 Task: Open Card Non-Disclosure Agreements Review in Board Influencer Identification to Workspace Account Management and add a team member Softage.2@softage.net, a label Green, a checklist Lean Six Sigma, an attachment from Trello, a color Green and finally, add a card description 'Plan and execute company team-building seminar' and a comment 'Given the potential impact of this task on our company long-term goals, let us ensure that we approach it with a sense of strategic foresight.'. Add a start date 'Jan 02, 1900' with a due date 'Jan 09, 1900'
Action: Mouse moved to (294, 191)
Screenshot: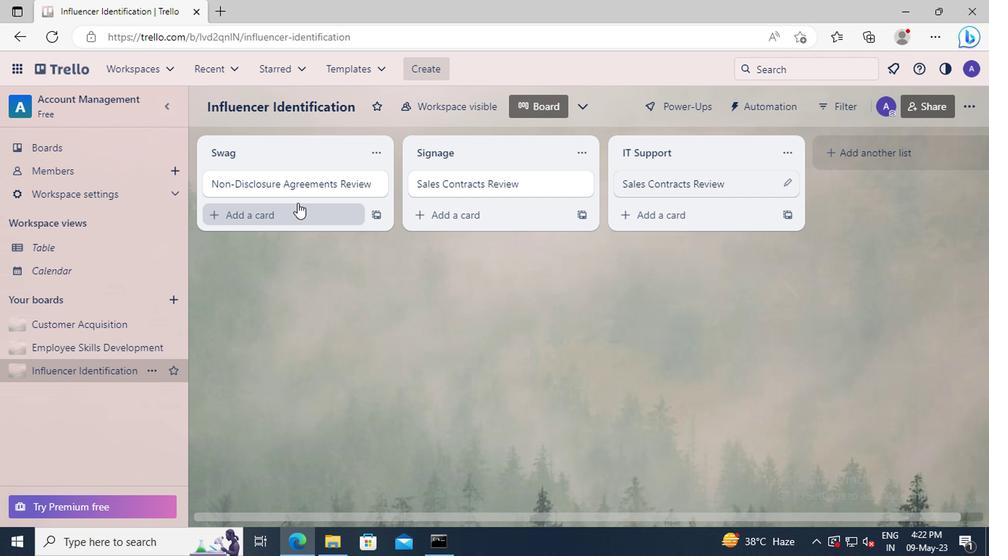 
Action: Mouse pressed left at (294, 191)
Screenshot: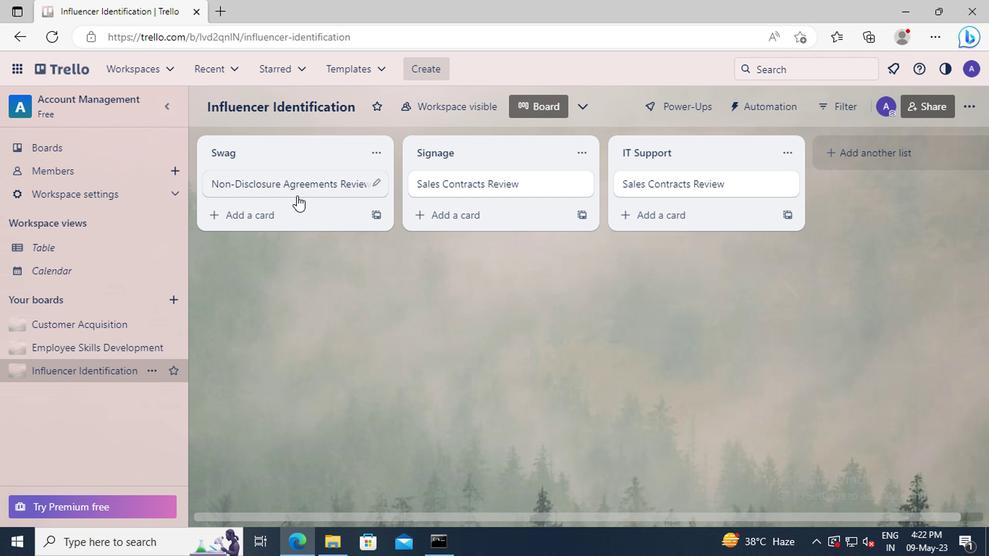 
Action: Mouse moved to (687, 186)
Screenshot: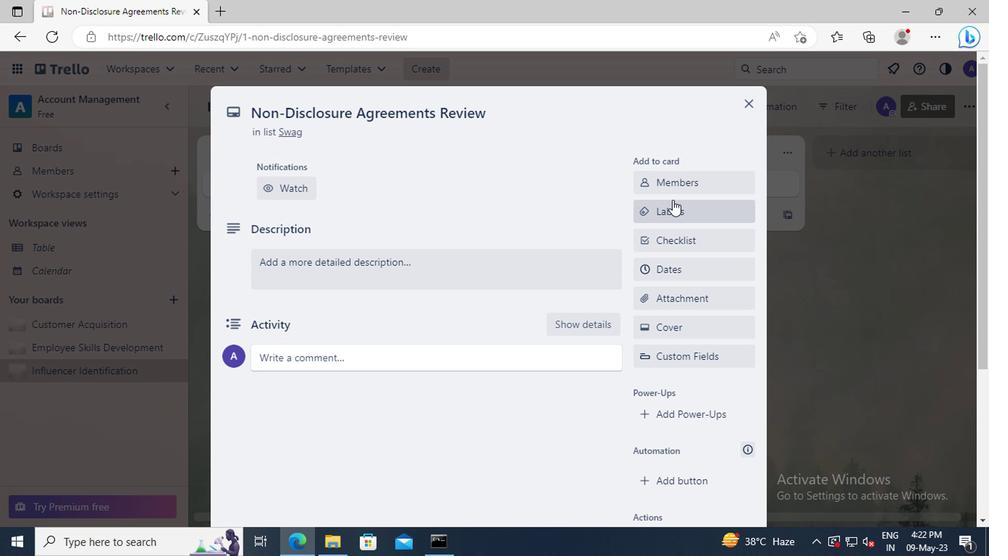 
Action: Mouse pressed left at (687, 186)
Screenshot: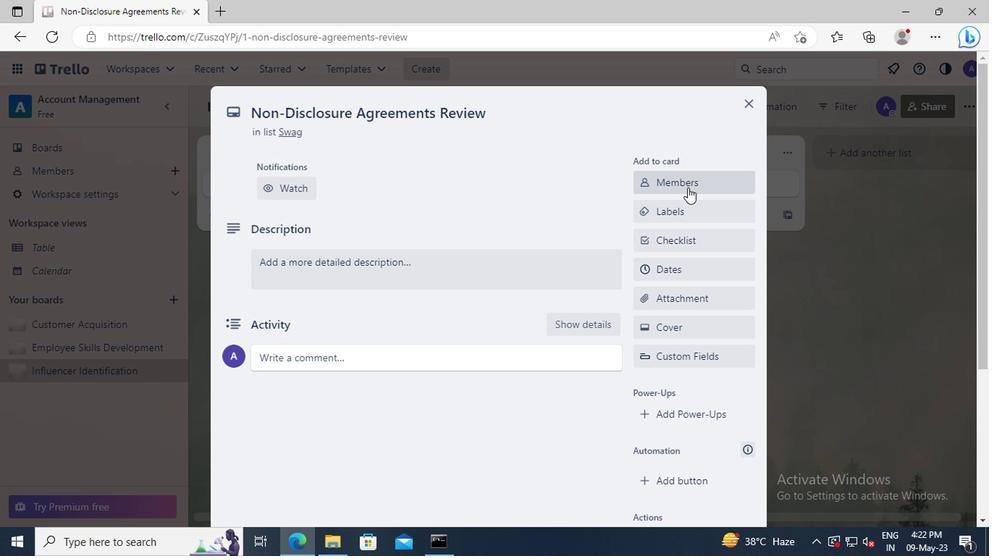 
Action: Mouse moved to (671, 250)
Screenshot: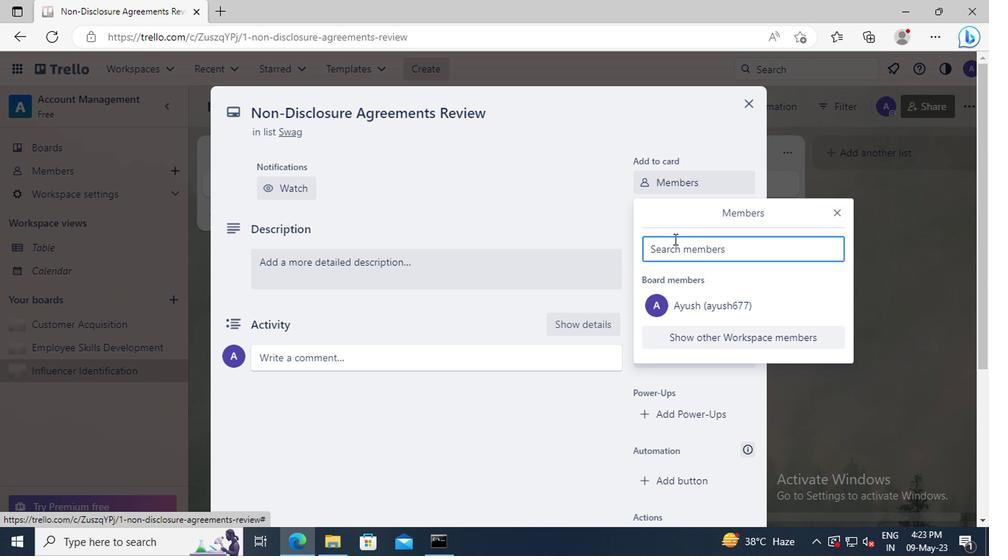 
Action: Mouse pressed left at (671, 250)
Screenshot: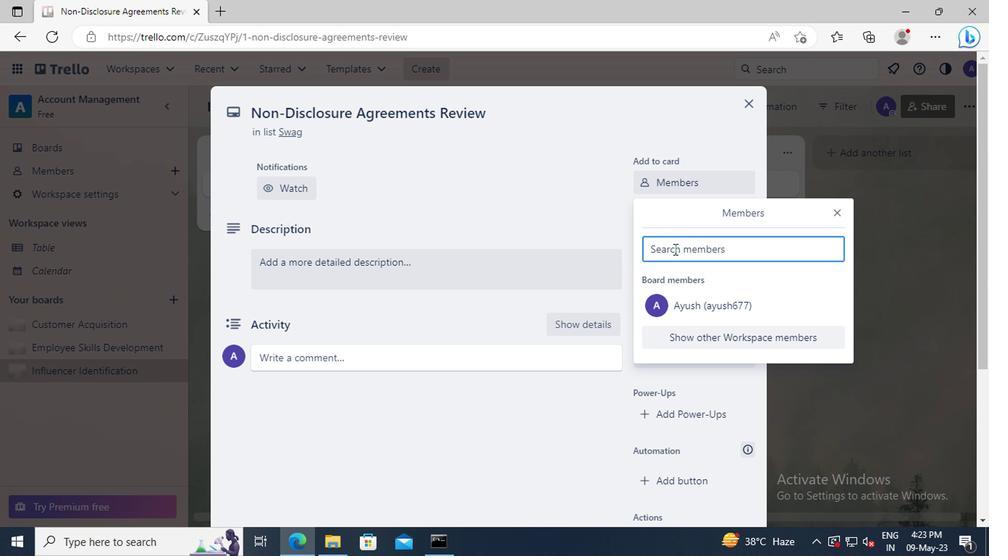 
Action: Key pressed <Key.shift_r>Softage.2
Screenshot: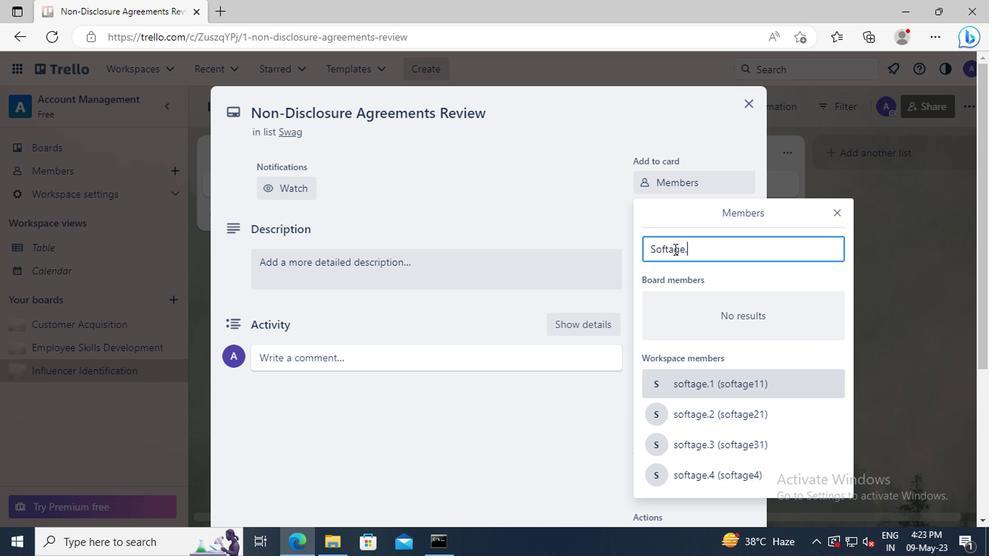 
Action: Mouse moved to (694, 385)
Screenshot: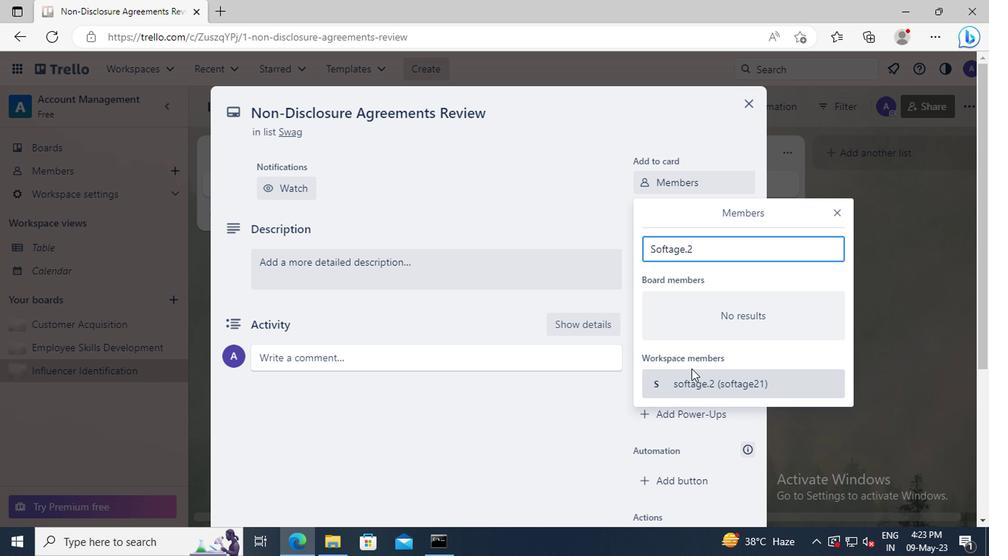 
Action: Mouse pressed left at (694, 385)
Screenshot: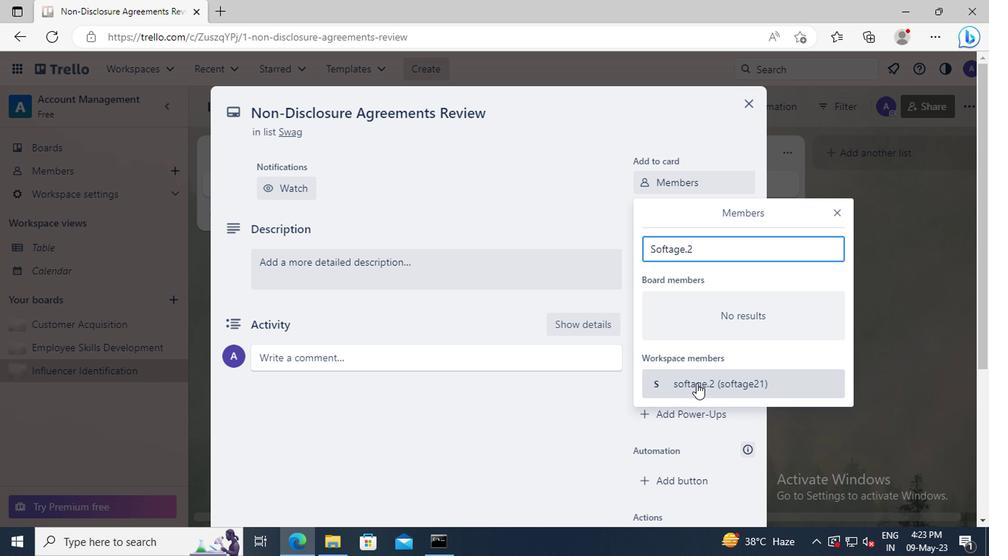 
Action: Mouse moved to (835, 214)
Screenshot: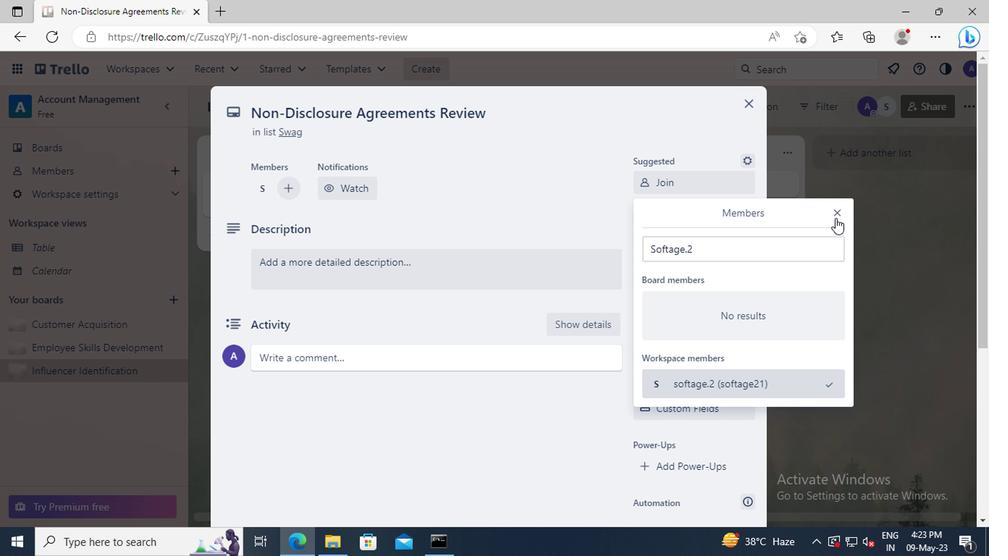 
Action: Mouse pressed left at (835, 214)
Screenshot: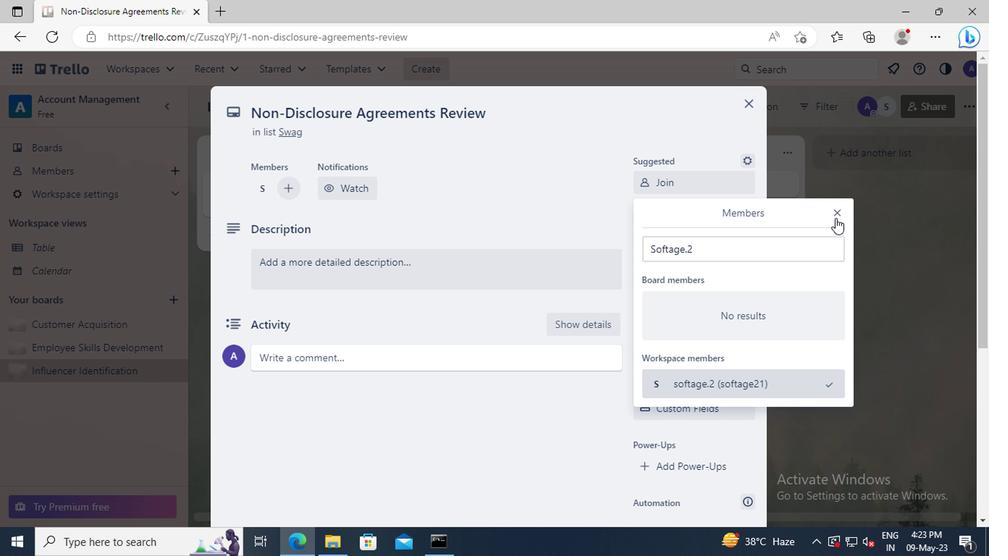 
Action: Mouse moved to (705, 262)
Screenshot: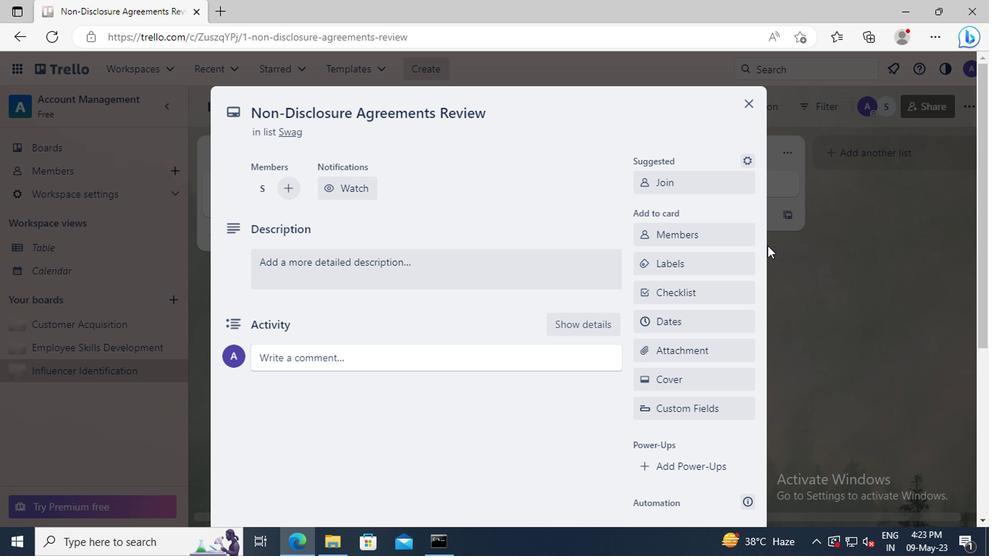 
Action: Mouse pressed left at (705, 262)
Screenshot: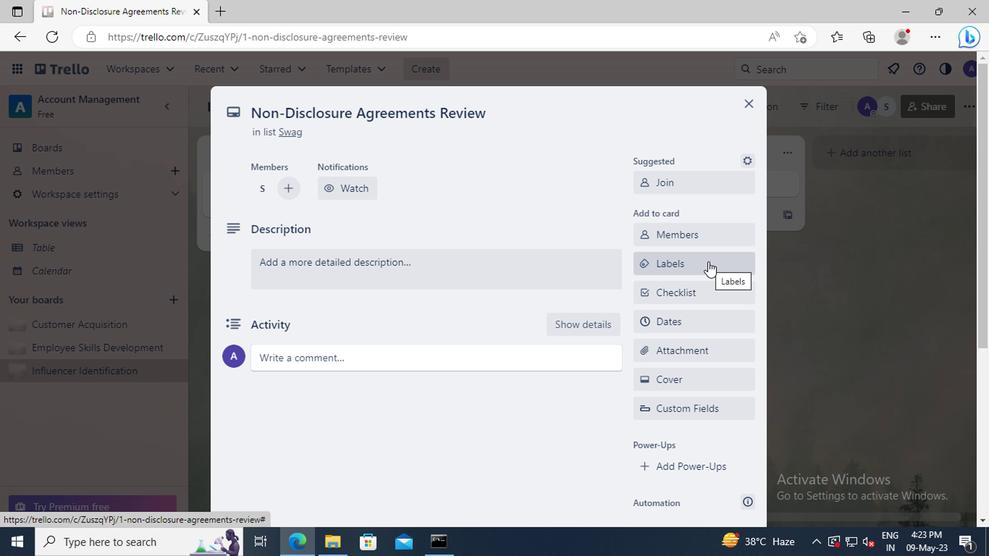 
Action: Mouse moved to (728, 359)
Screenshot: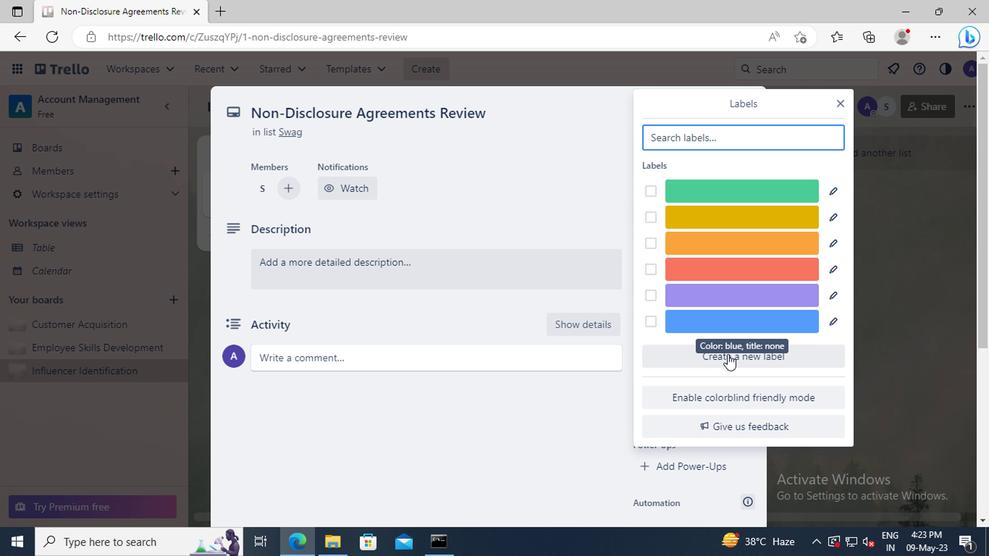 
Action: Mouse pressed left at (728, 359)
Screenshot: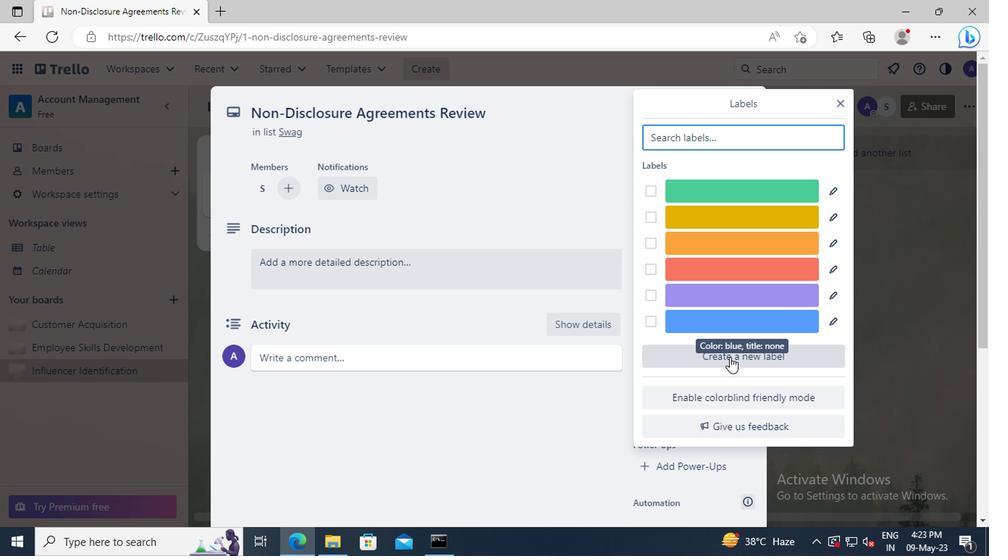 
Action: Mouse moved to (660, 319)
Screenshot: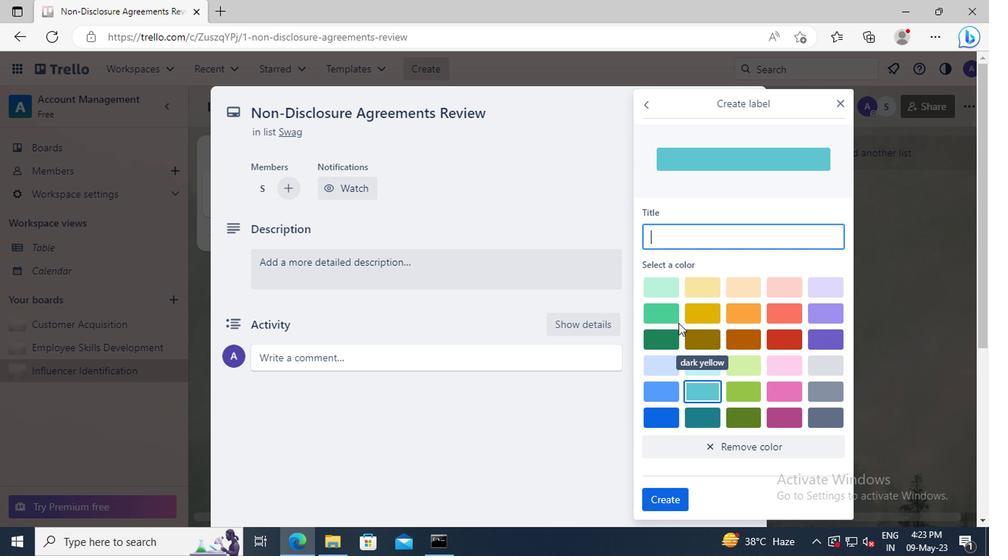 
Action: Mouse pressed left at (660, 319)
Screenshot: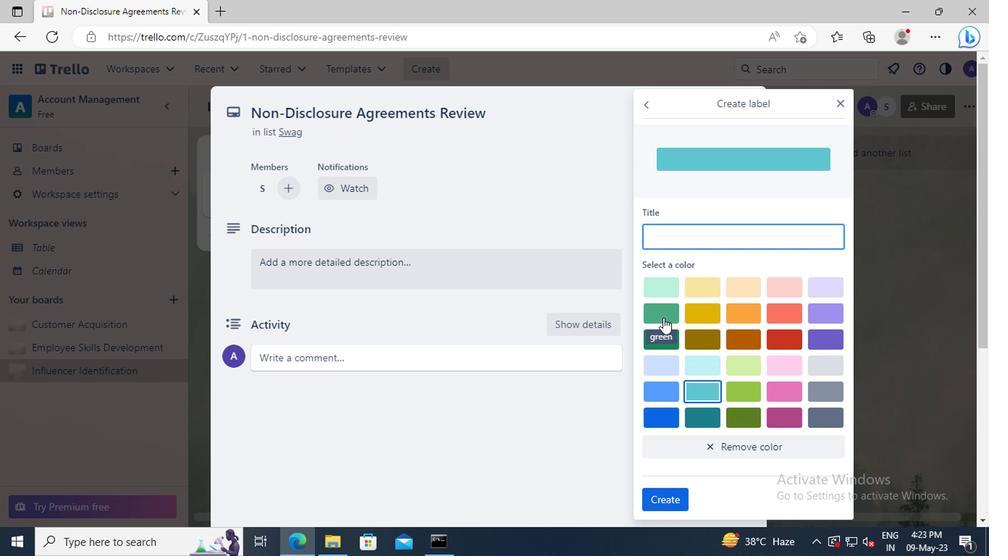 
Action: Mouse moved to (673, 499)
Screenshot: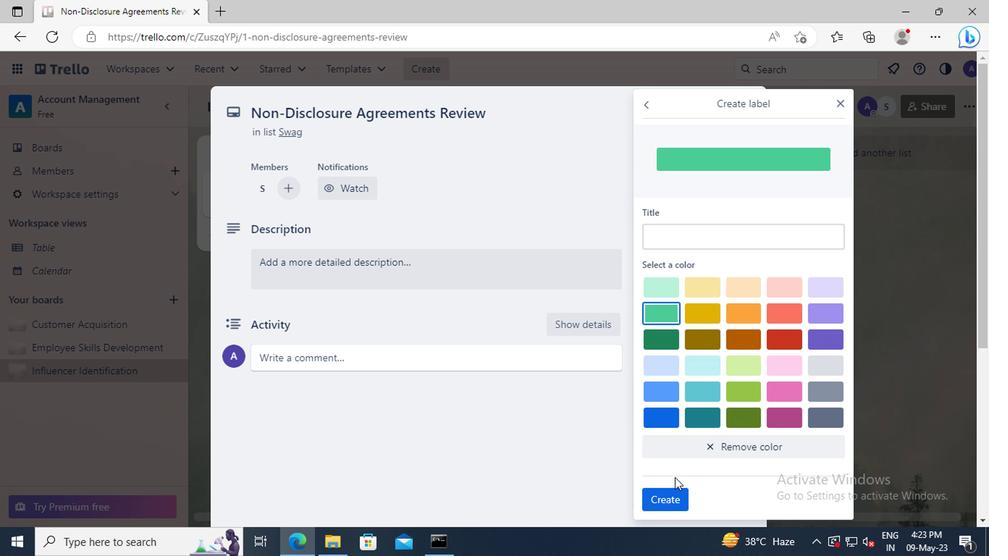
Action: Mouse pressed left at (673, 499)
Screenshot: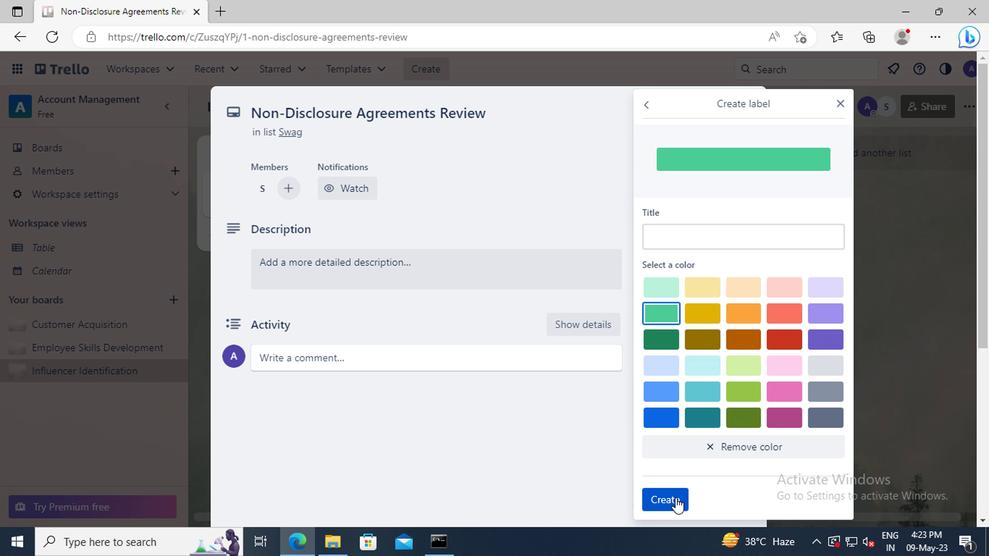 
Action: Mouse moved to (837, 107)
Screenshot: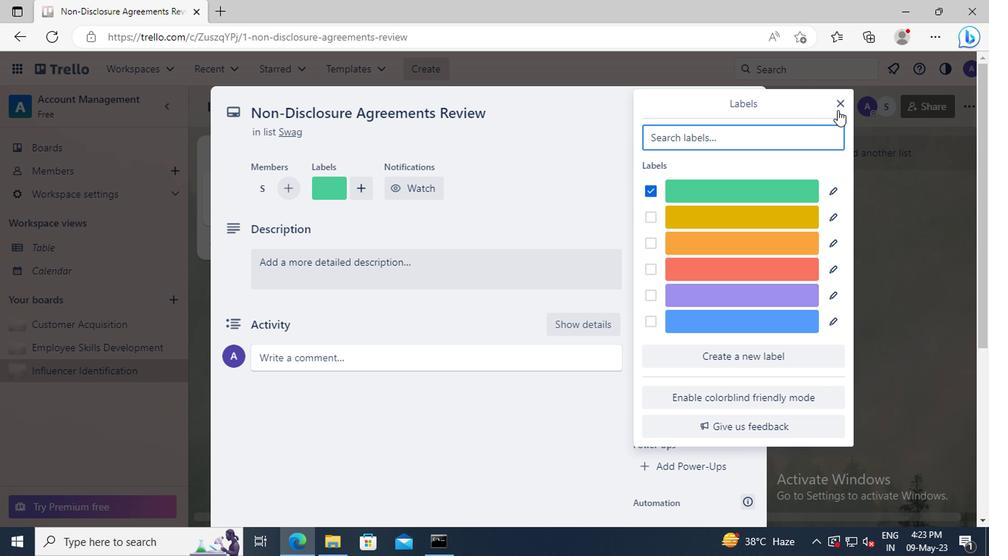 
Action: Mouse pressed left at (837, 107)
Screenshot: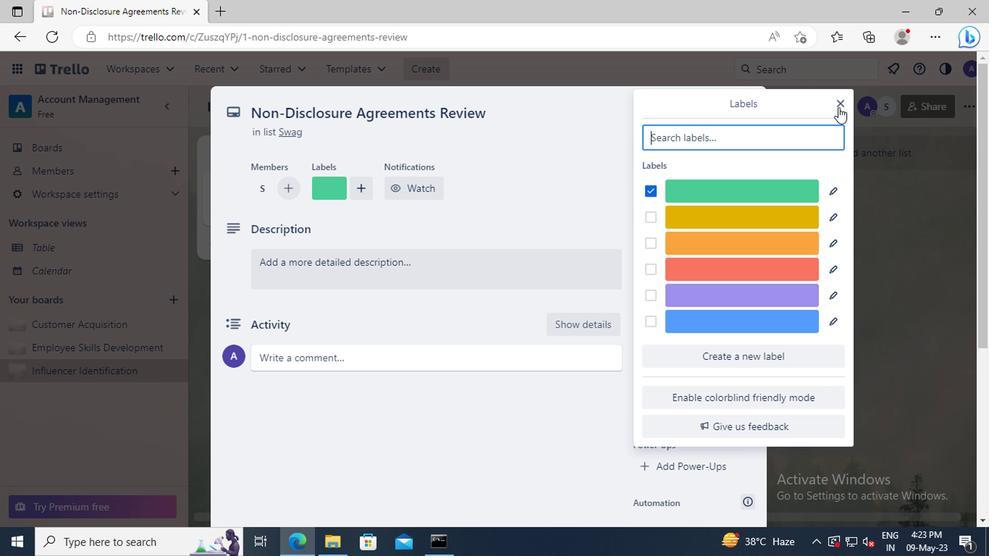 
Action: Mouse moved to (710, 296)
Screenshot: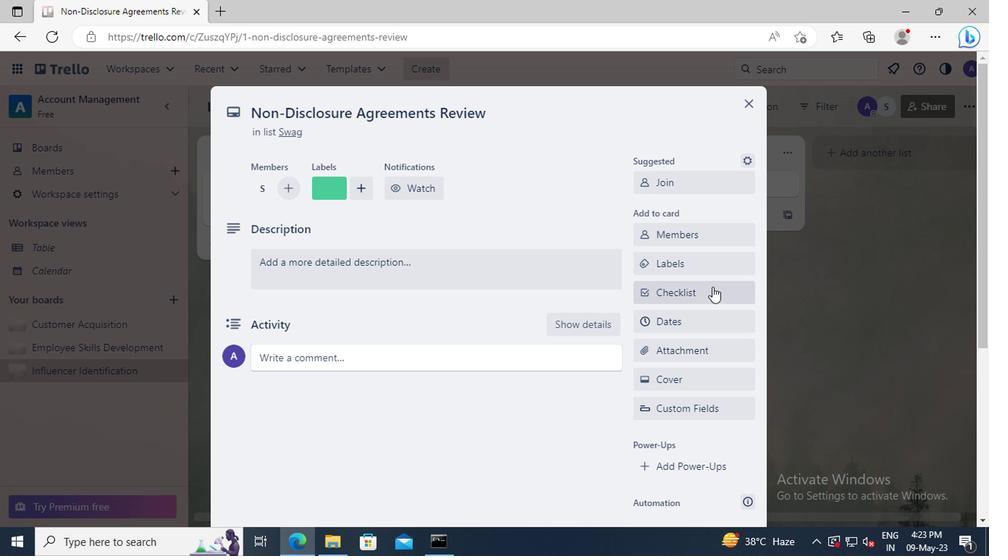 
Action: Mouse pressed left at (710, 296)
Screenshot: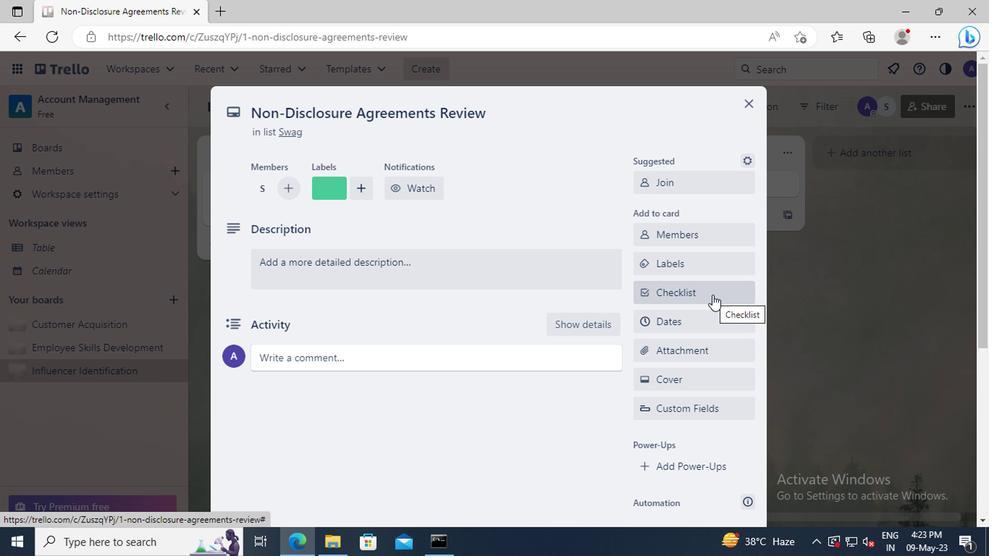 
Action: Key pressed <Key.shift>LEAN<Key.space><Key.shift>SIX<Key.space><Key.shift>SIGMA
Screenshot: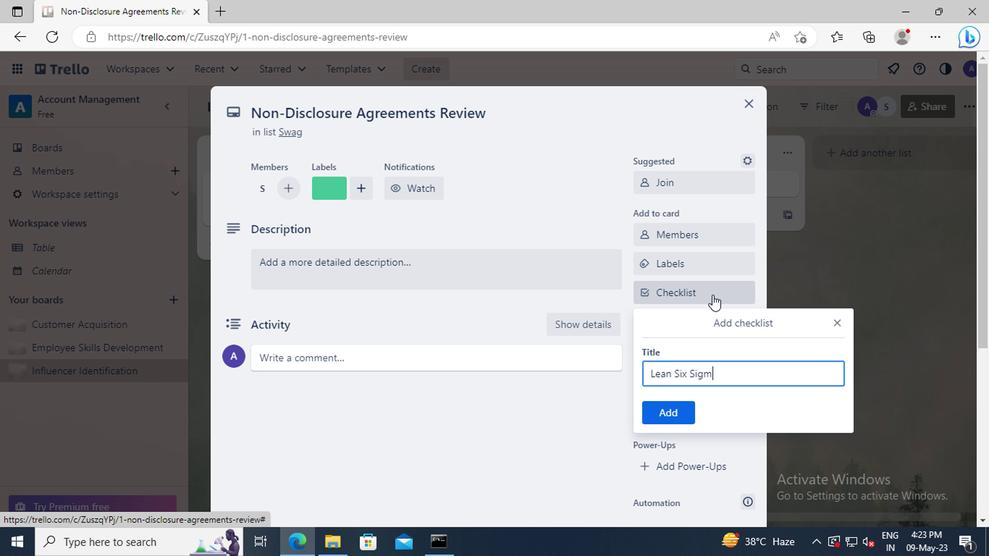 
Action: Mouse moved to (684, 412)
Screenshot: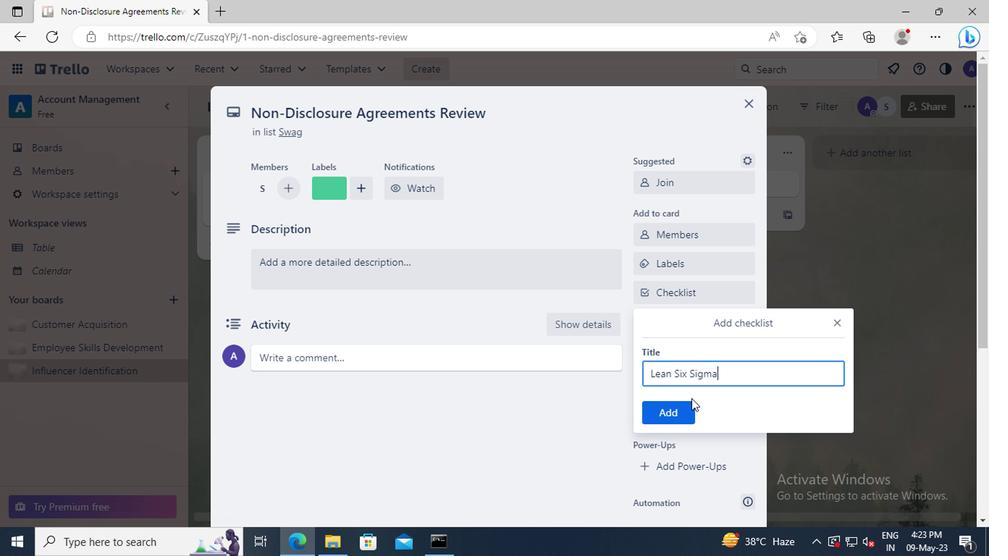 
Action: Mouse pressed left at (684, 412)
Screenshot: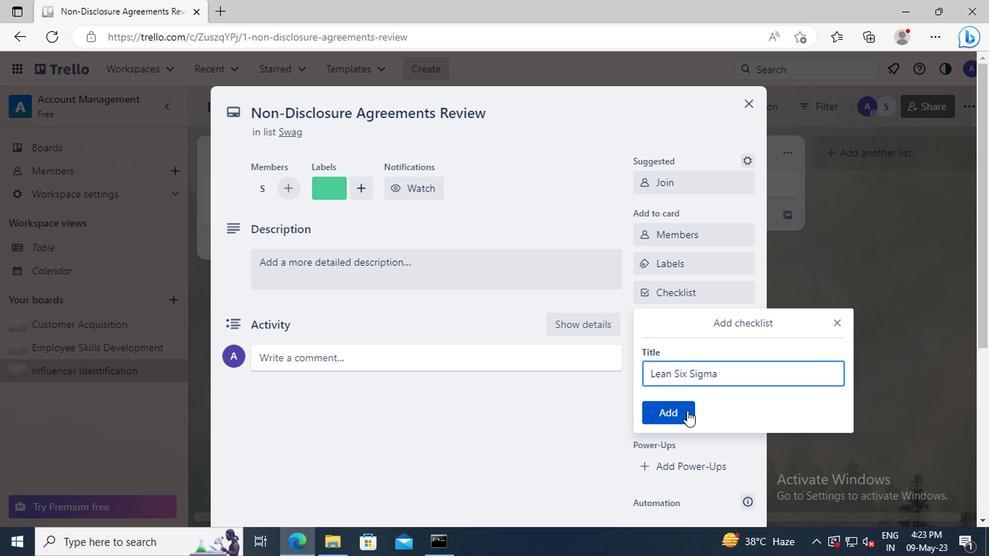 
Action: Mouse moved to (684, 353)
Screenshot: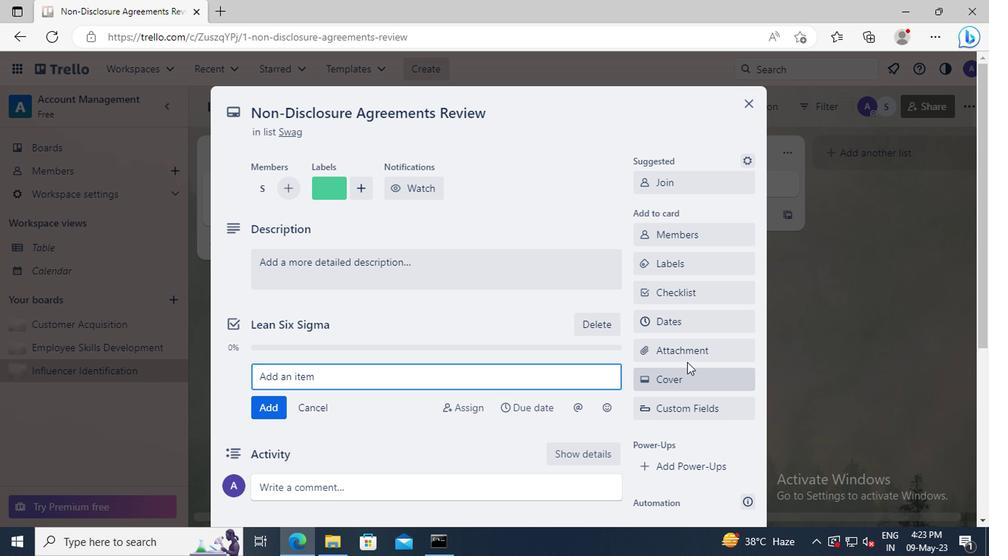 
Action: Mouse pressed left at (684, 353)
Screenshot: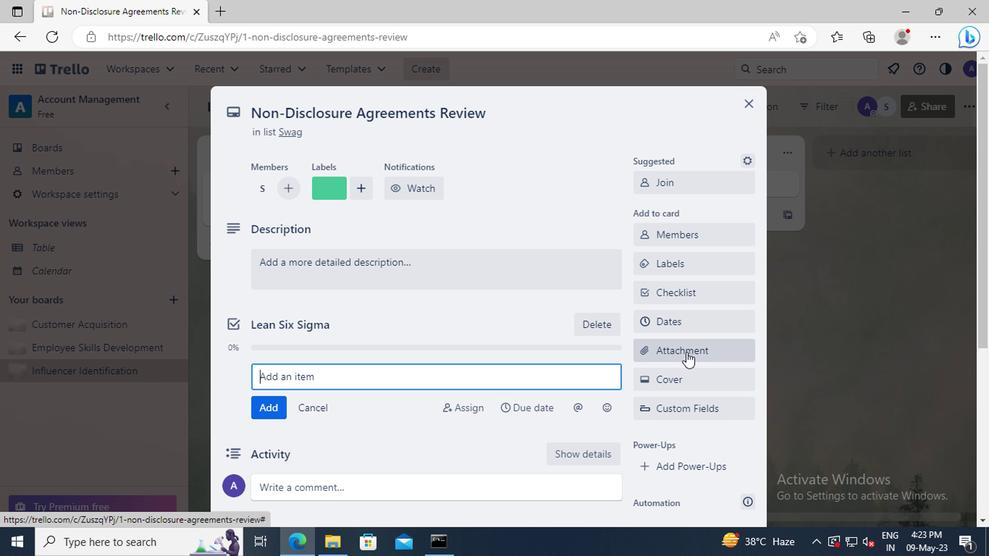 
Action: Mouse moved to (678, 154)
Screenshot: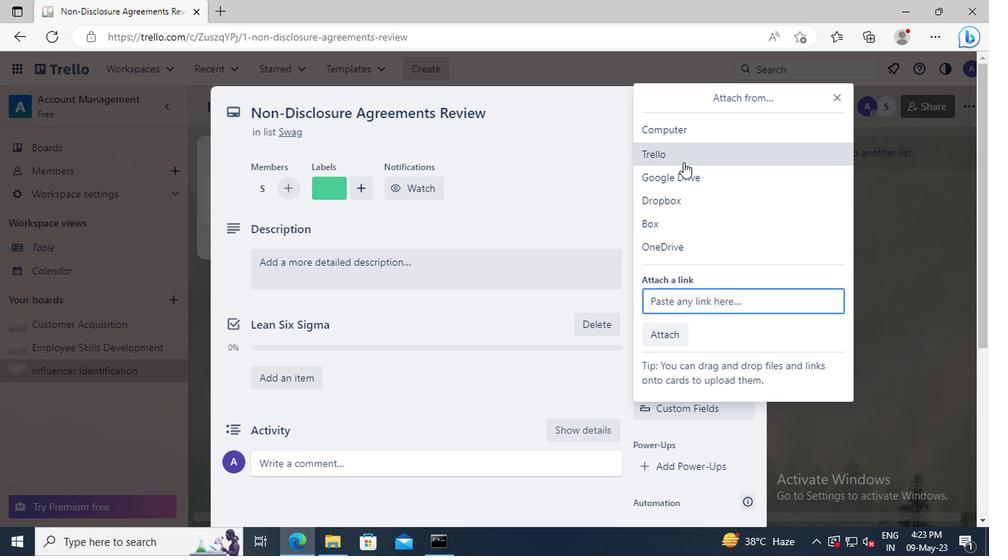 
Action: Mouse pressed left at (678, 154)
Screenshot: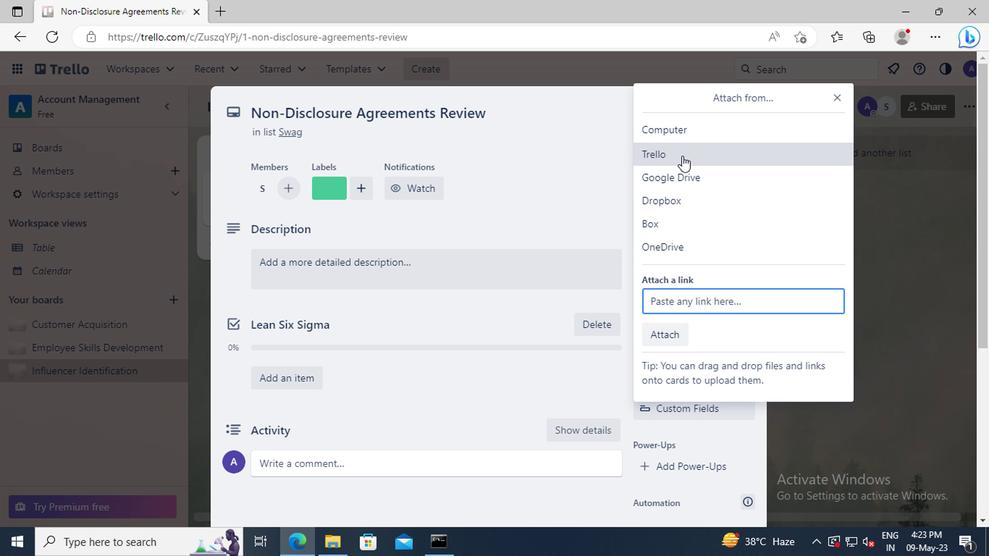 
Action: Mouse moved to (689, 197)
Screenshot: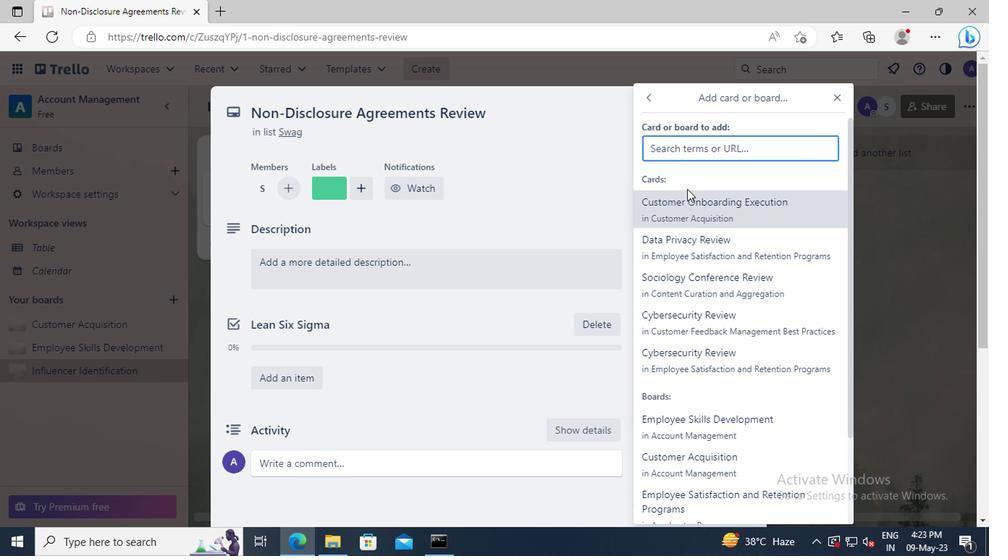 
Action: Mouse pressed left at (689, 197)
Screenshot: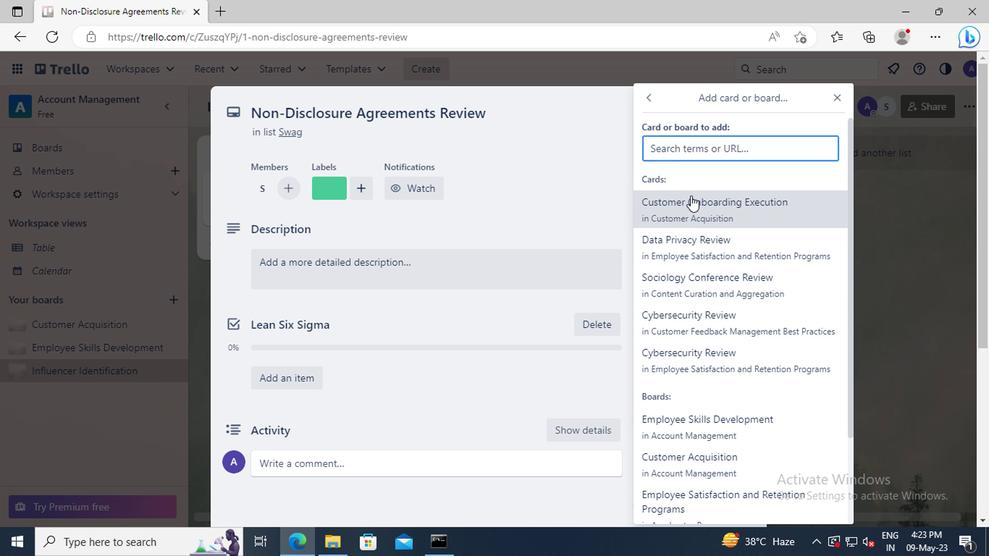 
Action: Mouse moved to (692, 374)
Screenshot: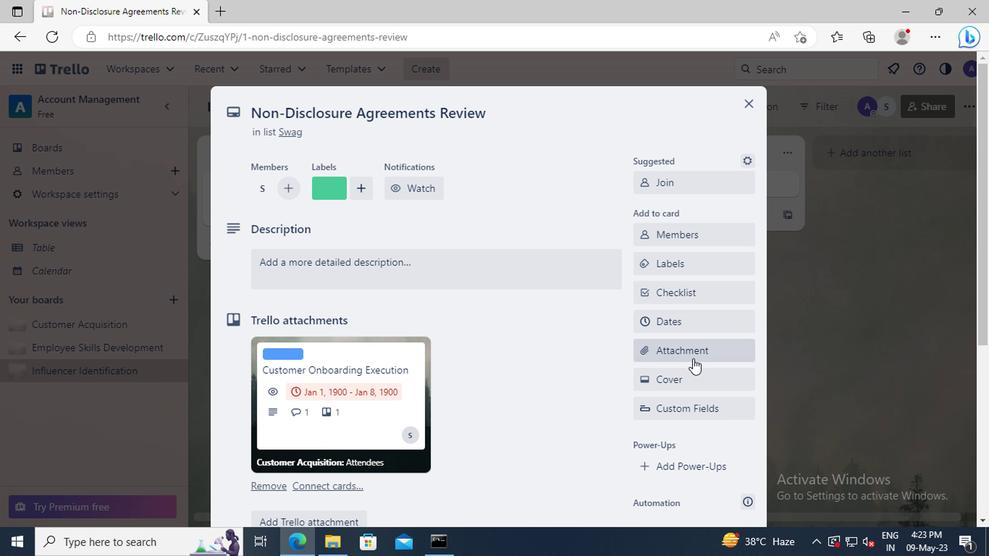
Action: Mouse pressed left at (692, 374)
Screenshot: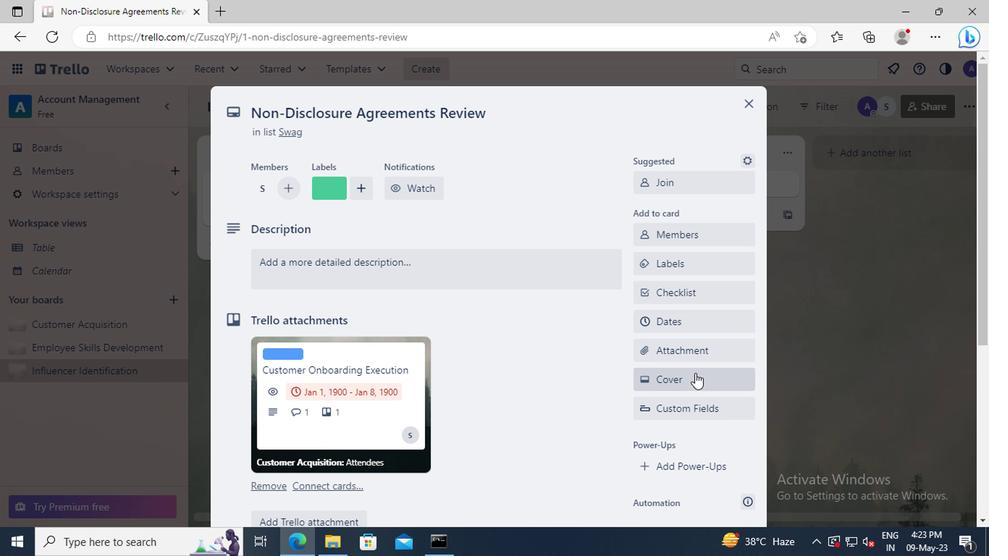 
Action: Mouse moved to (661, 237)
Screenshot: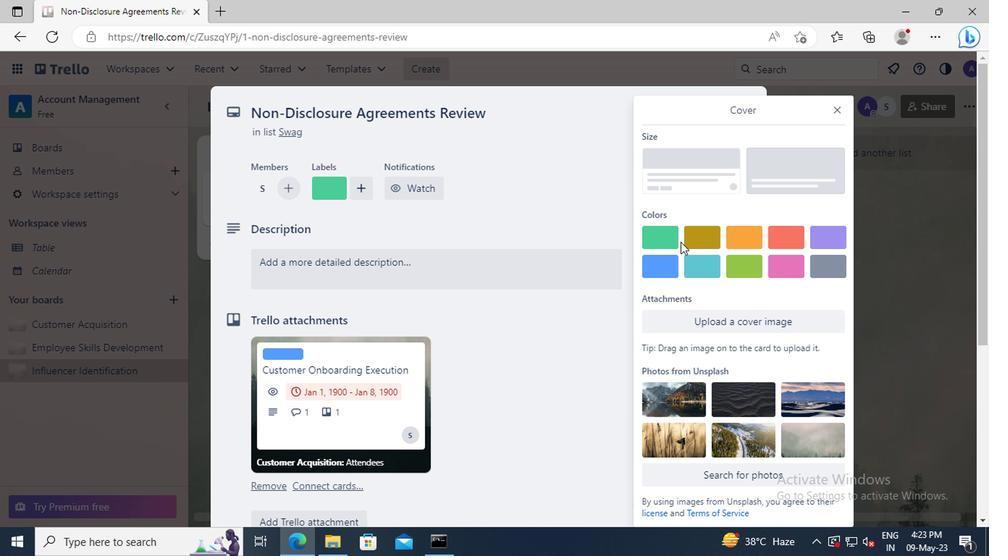 
Action: Mouse pressed left at (661, 237)
Screenshot: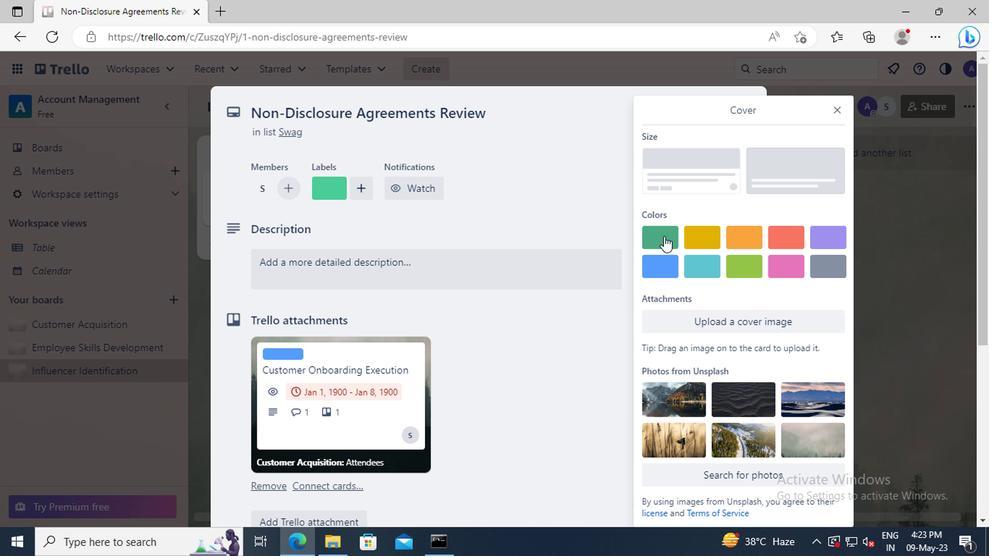 
Action: Mouse moved to (832, 103)
Screenshot: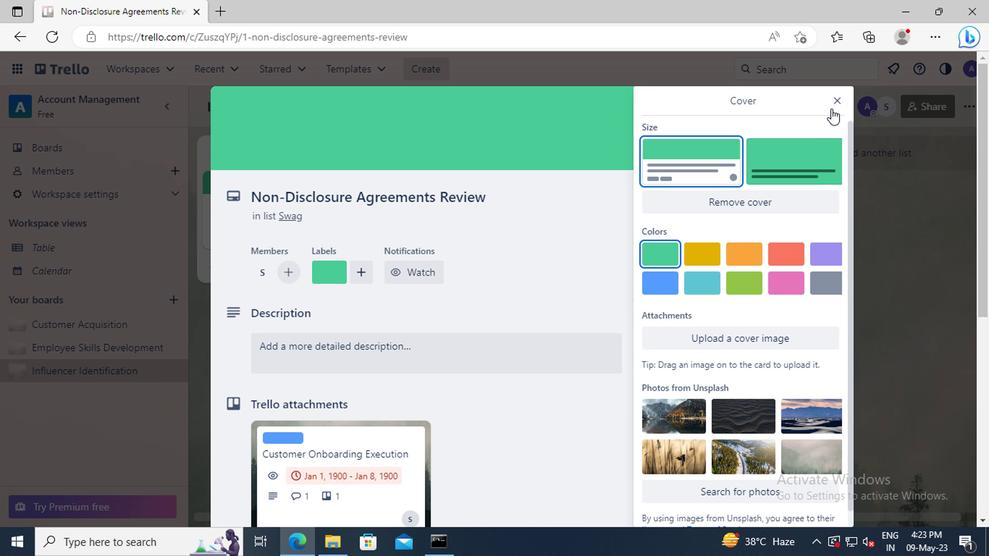 
Action: Mouse pressed left at (832, 103)
Screenshot: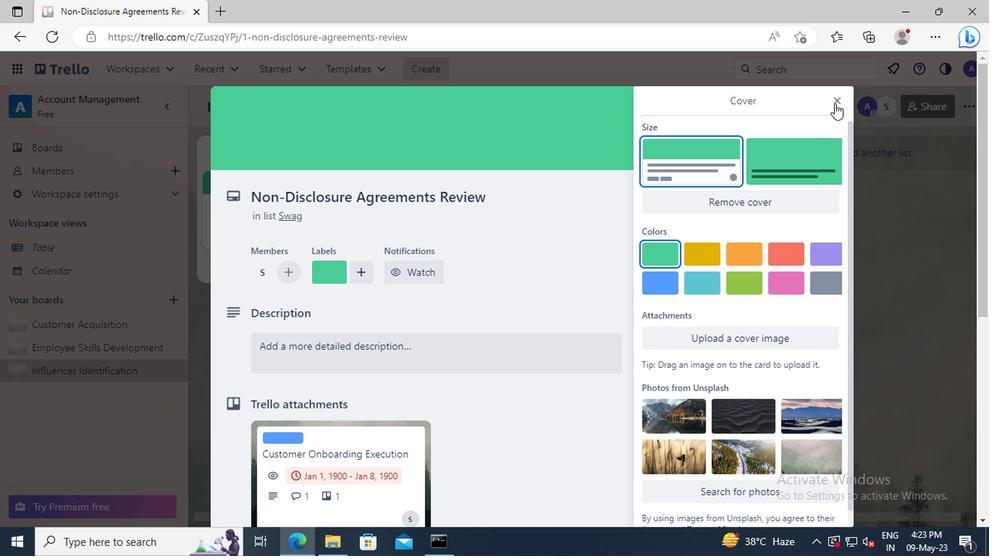 
Action: Mouse moved to (393, 369)
Screenshot: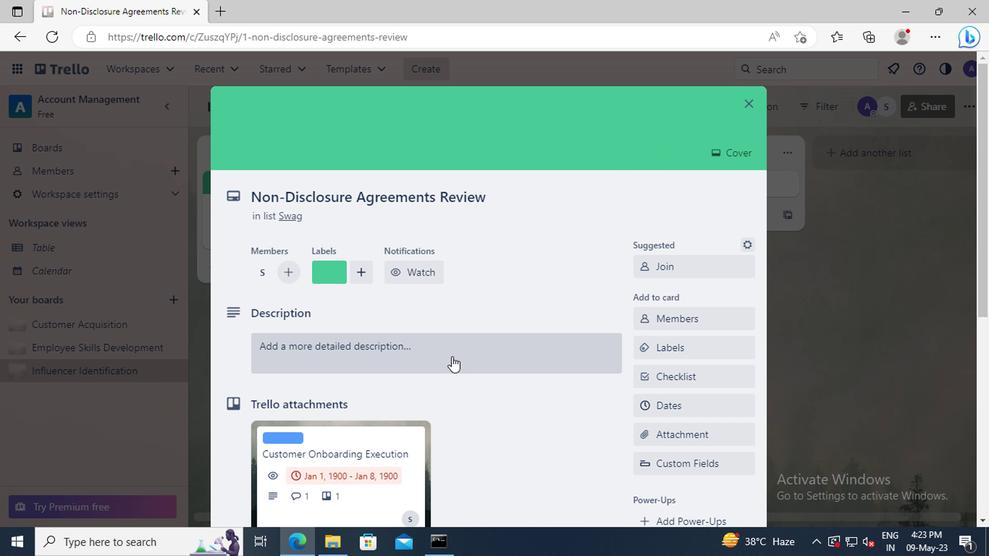 
Action: Mouse pressed left at (393, 369)
Screenshot: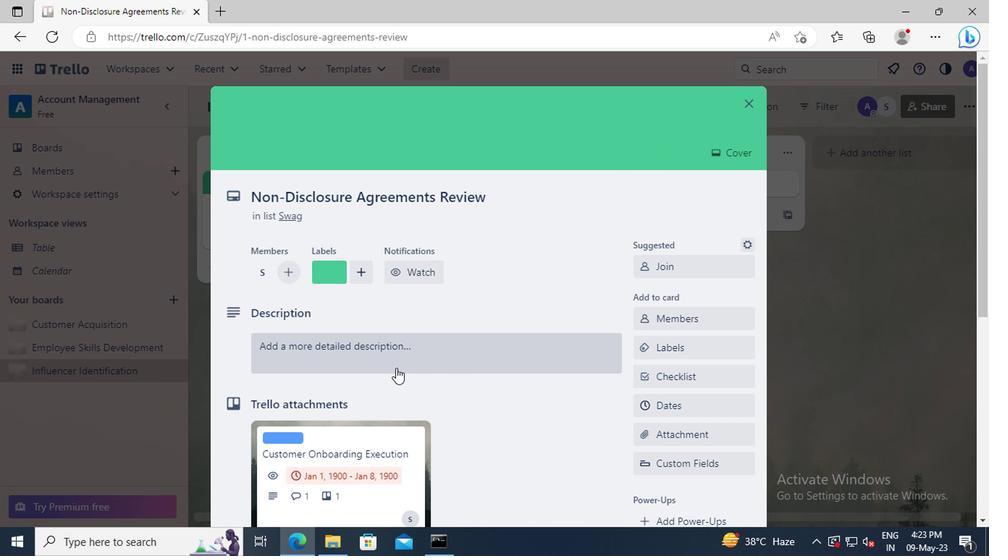 
Action: Key pressed <Key.shift>PLAN<Key.space>AND<Key.space>EXECUTE<Key.space>COMPANY<Key.space>TEAM-BUILD
Screenshot: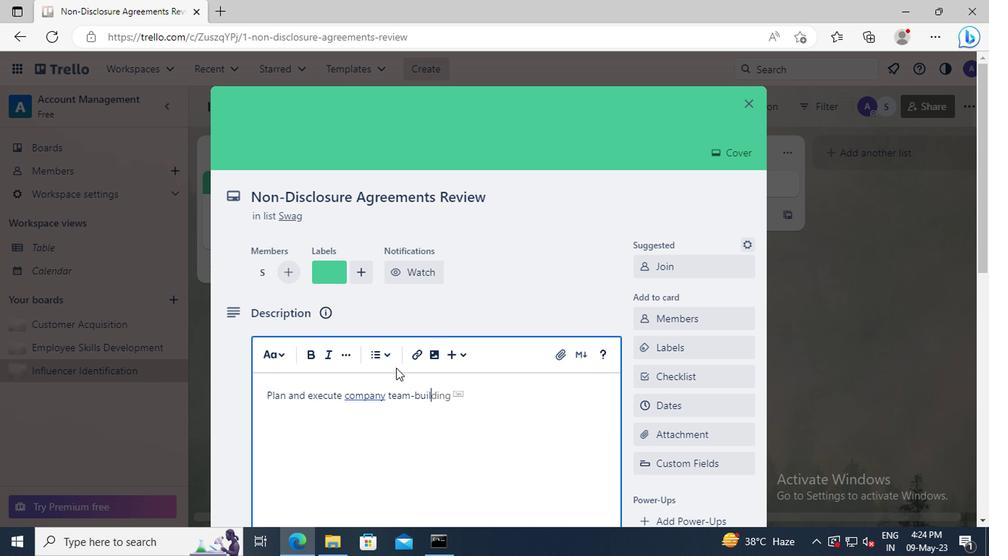 
Action: Mouse moved to (392, 369)
Screenshot: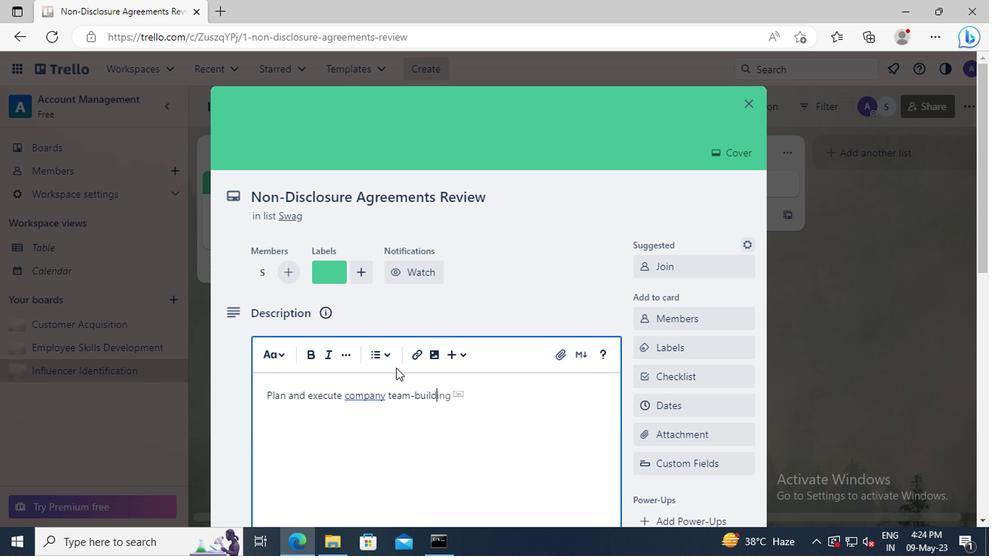 
Action: Key pressed ING<Key.space>SEMINAR
Screenshot: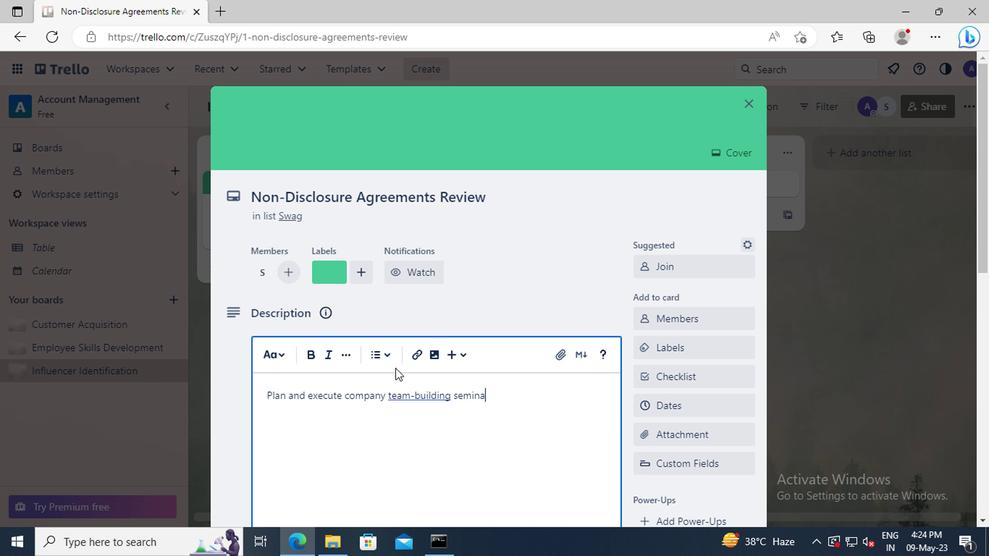 
Action: Mouse scrolled (392, 369) with delta (0, 0)
Screenshot: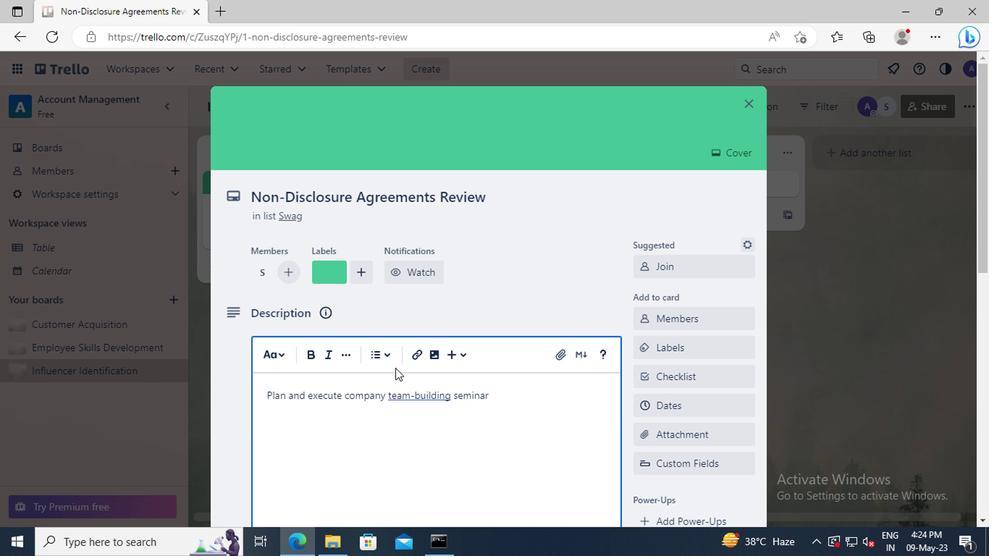 
Action: Mouse scrolled (392, 369) with delta (0, 0)
Screenshot: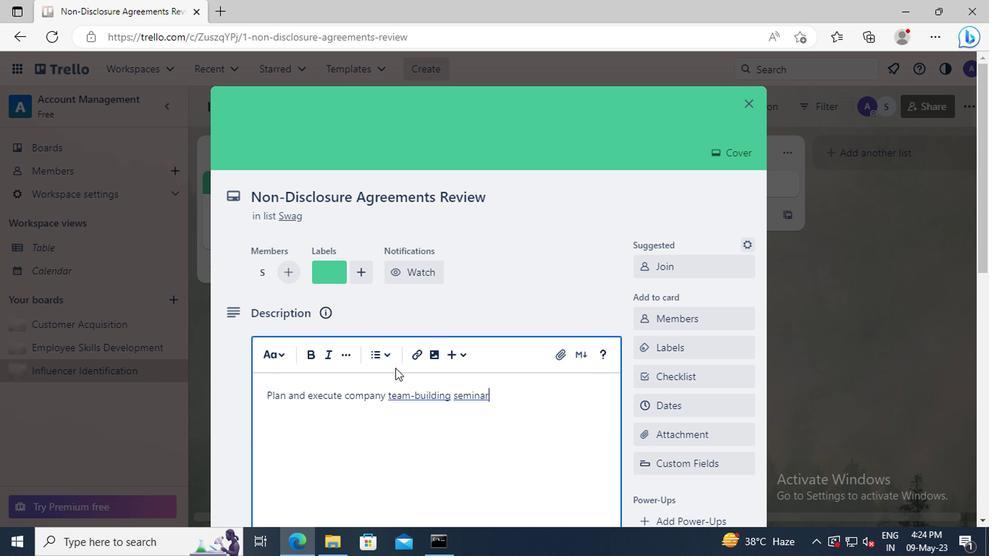 
Action: Mouse scrolled (392, 369) with delta (0, 0)
Screenshot: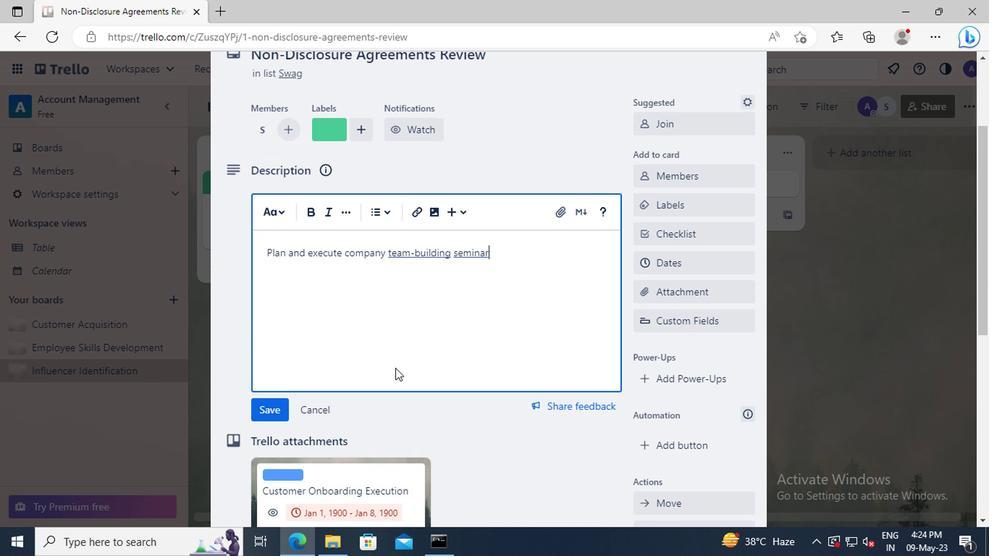 
Action: Mouse moved to (271, 339)
Screenshot: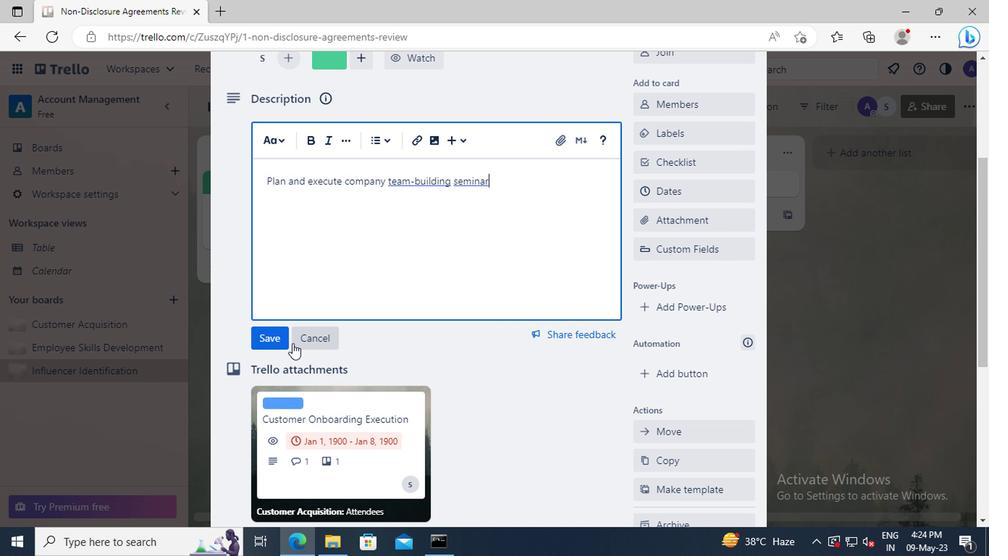 
Action: Mouse pressed left at (271, 339)
Screenshot: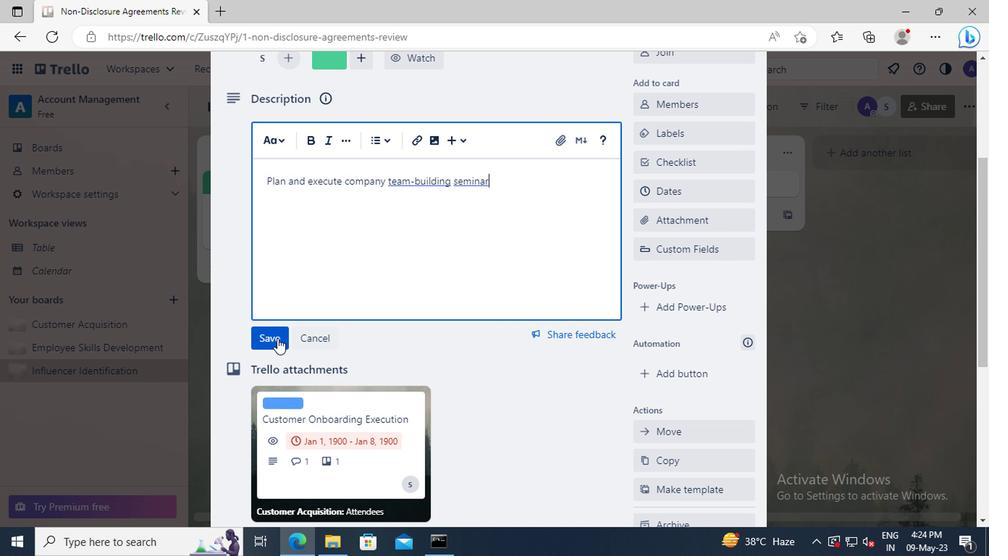 
Action: Mouse scrolled (271, 338) with delta (0, 0)
Screenshot: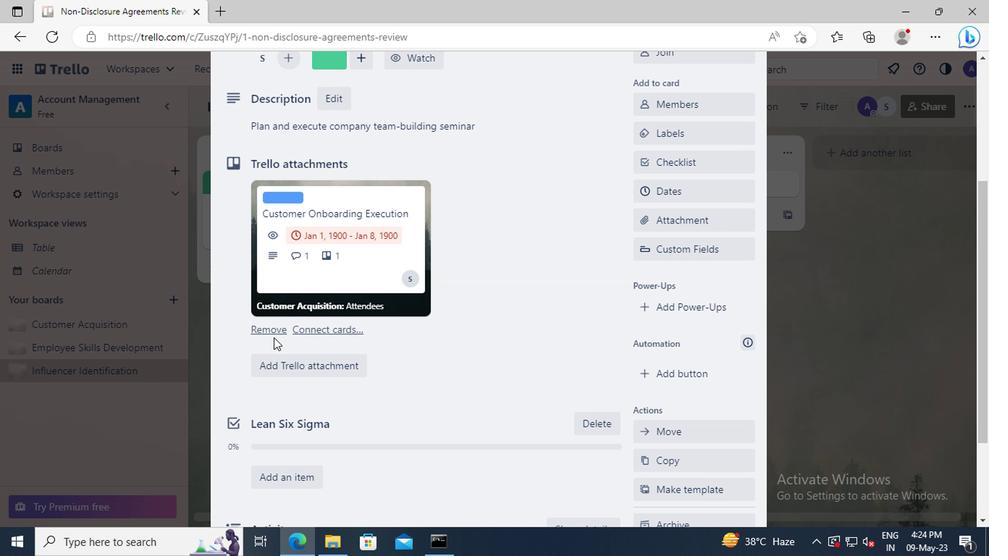 
Action: Mouse scrolled (271, 338) with delta (0, 0)
Screenshot: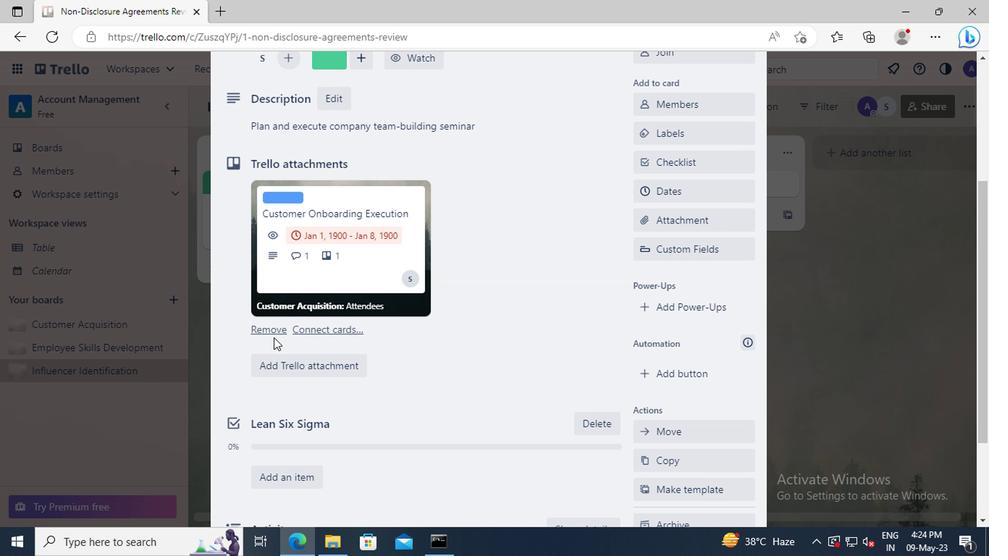 
Action: Mouse moved to (286, 438)
Screenshot: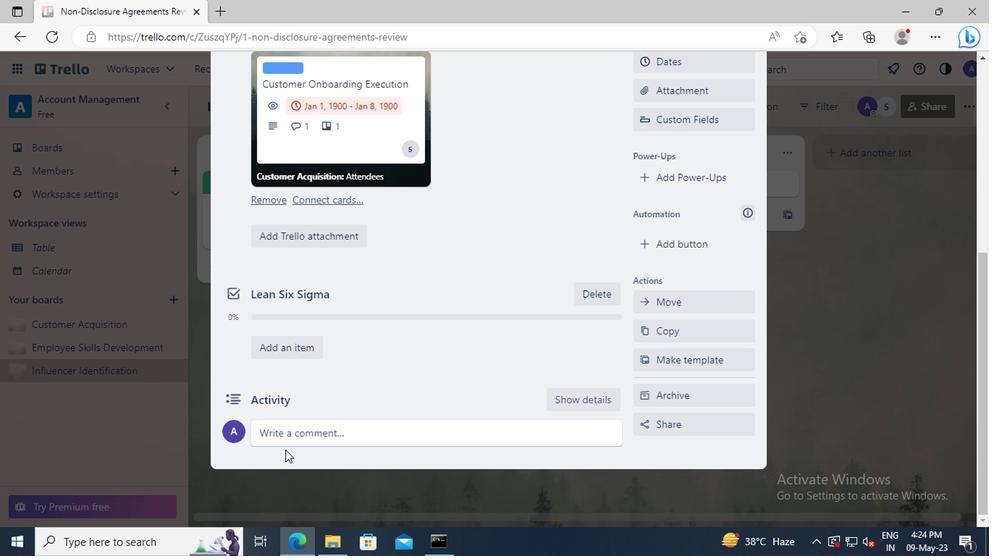 
Action: Mouse pressed left at (286, 438)
Screenshot: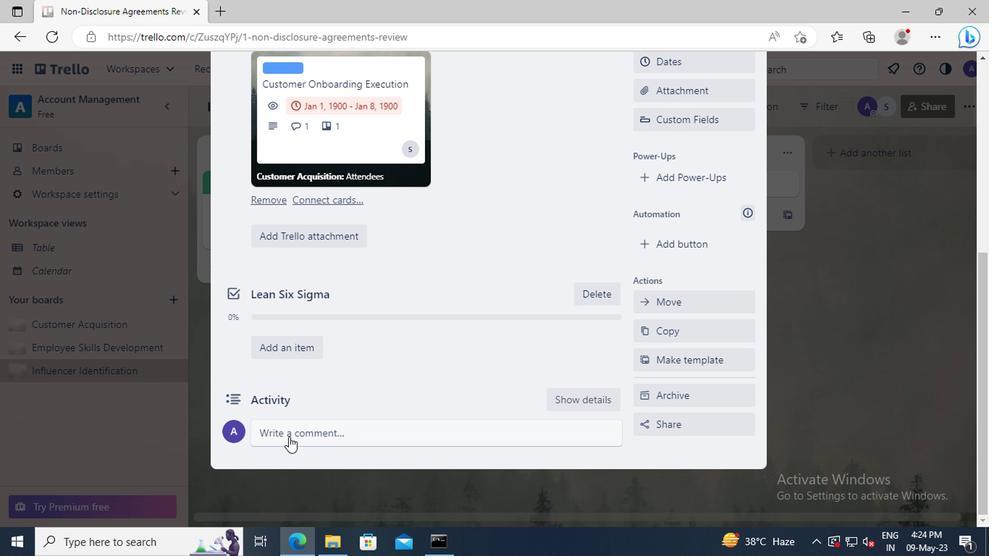 
Action: Key pressed <Key.shift>GIVEN<Key.space>THE<Key.space>POTENTIAL<Key.space>IMPACT<Key.space>OF<Key.space>THIS<Key.space>TASK<Key.space>ON<Key.space>OUR<Key.space>COMPANY<Key.space>LONG<Key.space>TERM<Key.space>GOALS,<Key.space>LET<Key.space>US<Key.space>ENSURE<Key.space>THAT<Key.space>WE<Key.space>APPROACH<Key.space>IT<Key.space>WITH<Key.space>A<Key.space>SENSE<Key.space>OF<Key.space>STRATEGIC<Key.space>FORESIGHT
Screenshot: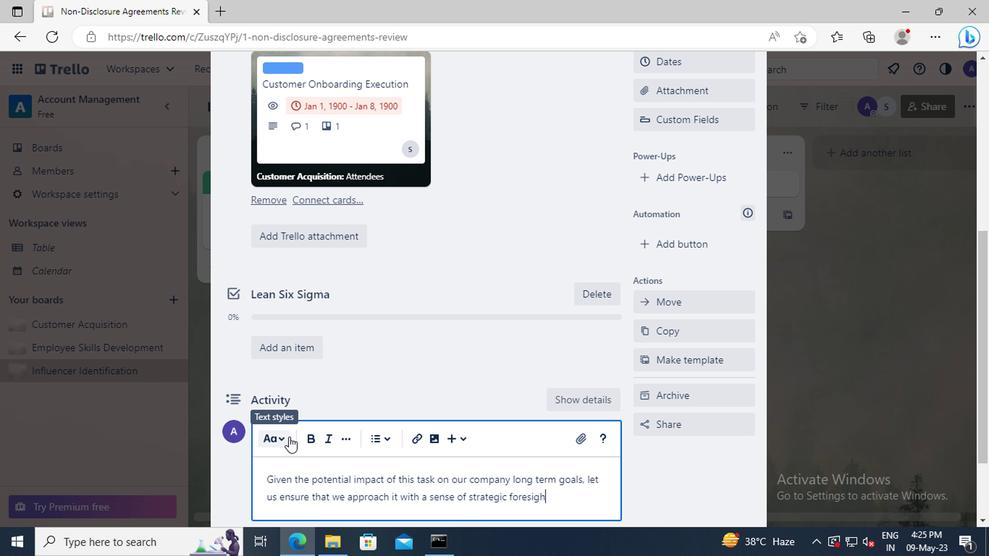 
Action: Mouse scrolled (286, 438) with delta (0, 0)
Screenshot: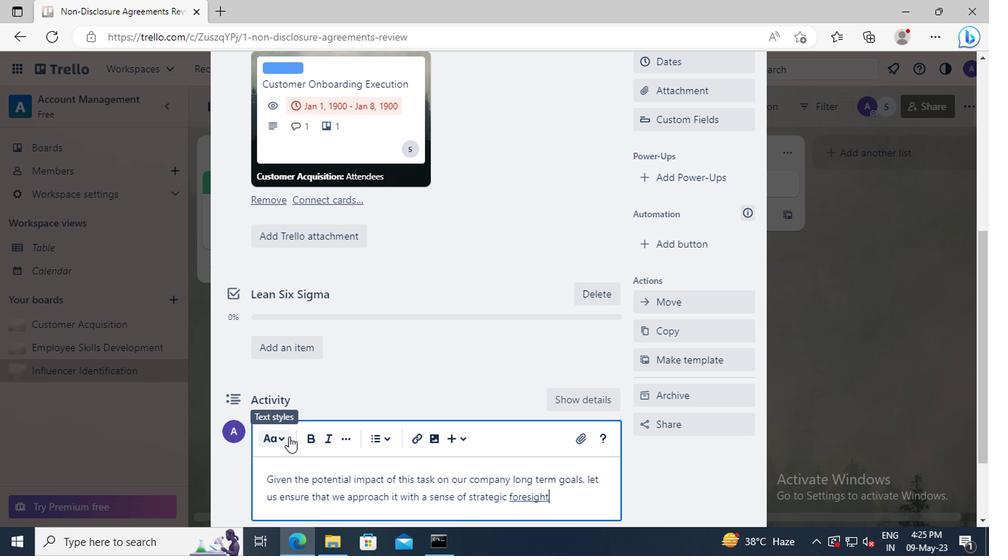 
Action: Mouse scrolled (286, 438) with delta (0, 0)
Screenshot: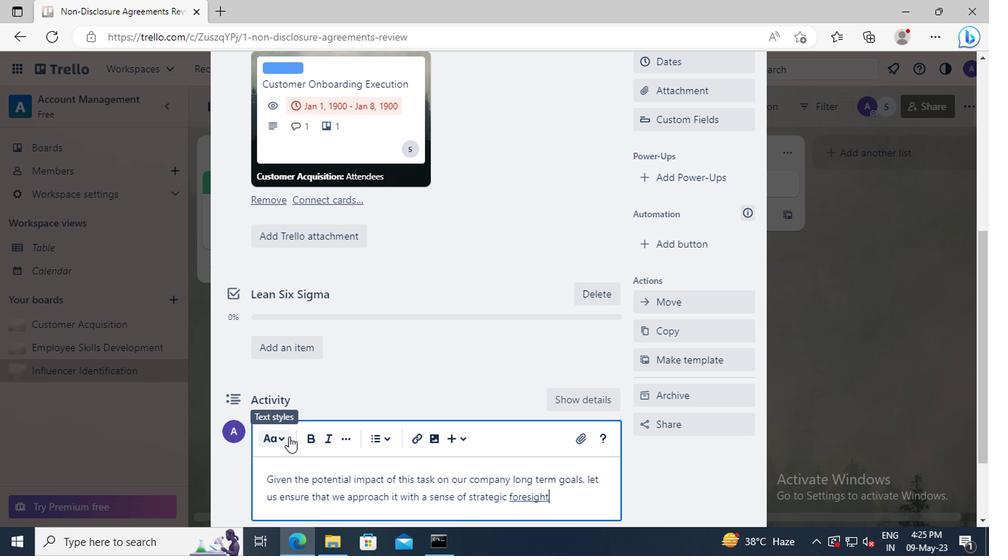 
Action: Mouse moved to (266, 438)
Screenshot: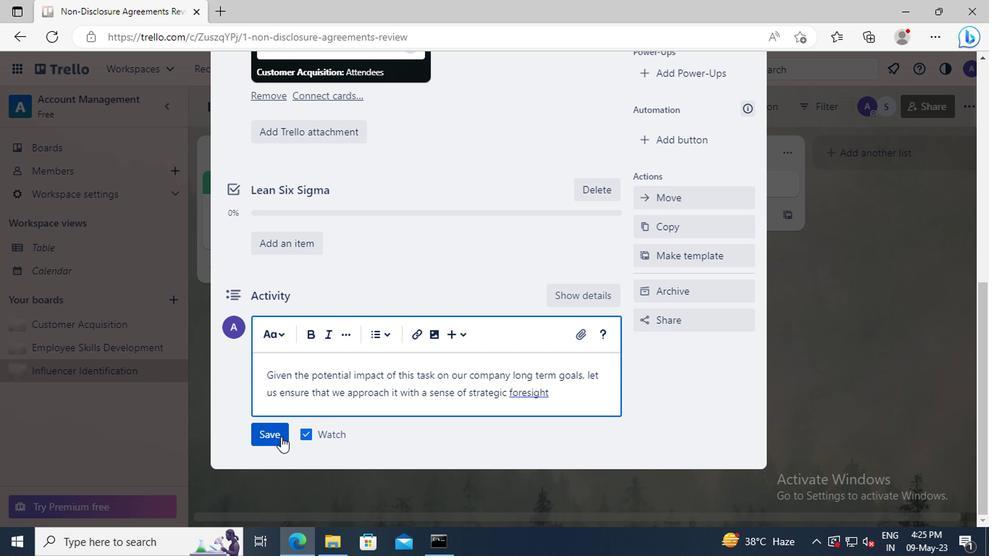 
Action: Mouse pressed left at (266, 438)
Screenshot: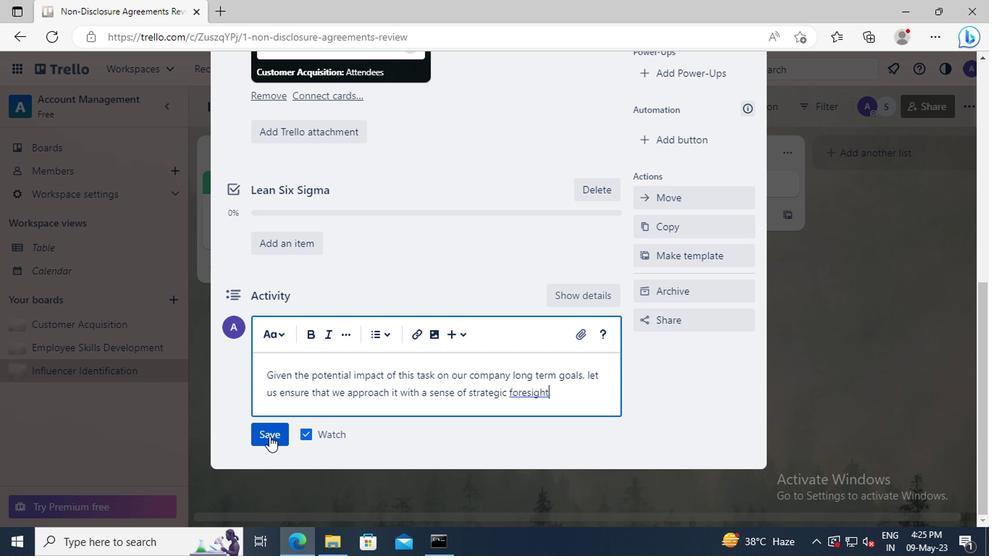 
Action: Mouse moved to (668, 314)
Screenshot: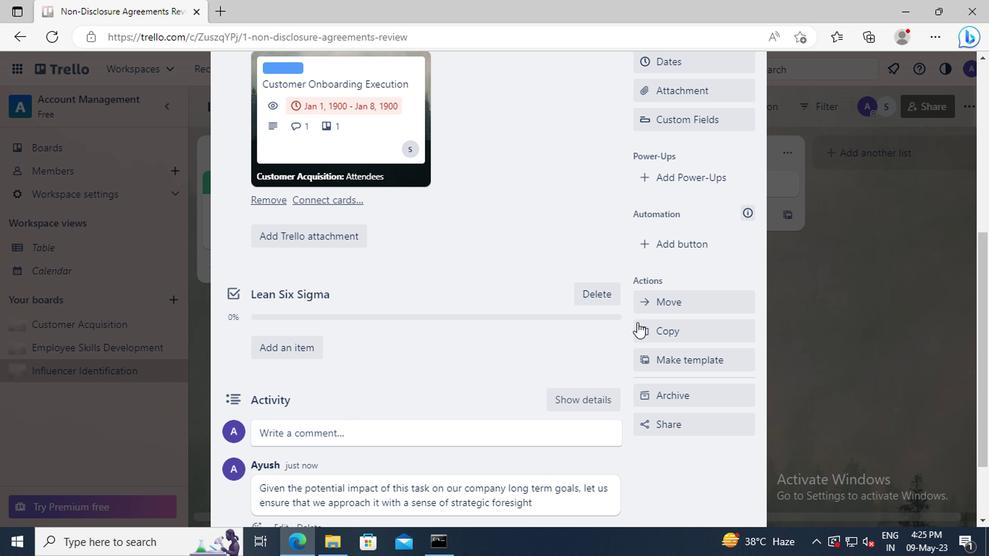 
Action: Mouse scrolled (668, 315) with delta (0, 1)
Screenshot: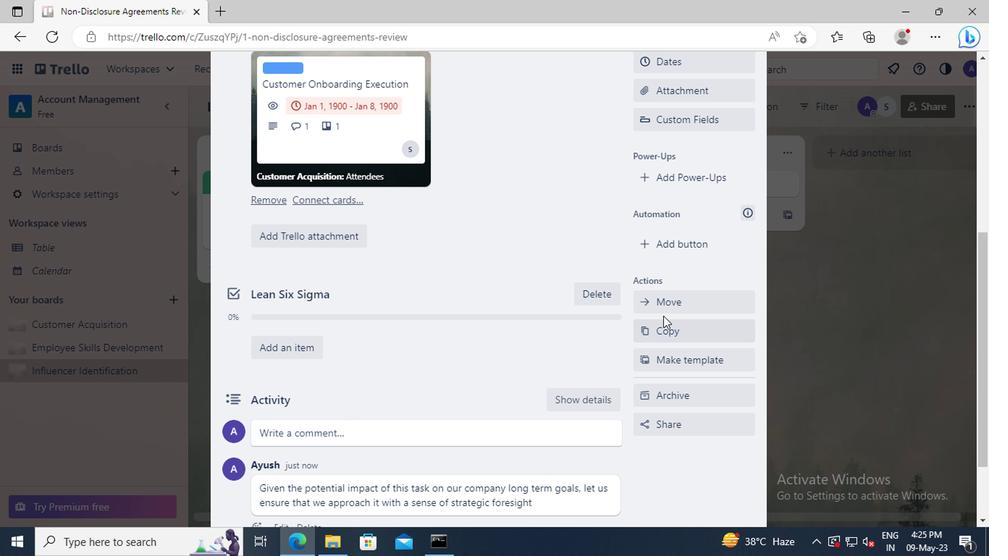 
Action: Mouse scrolled (668, 315) with delta (0, 1)
Screenshot: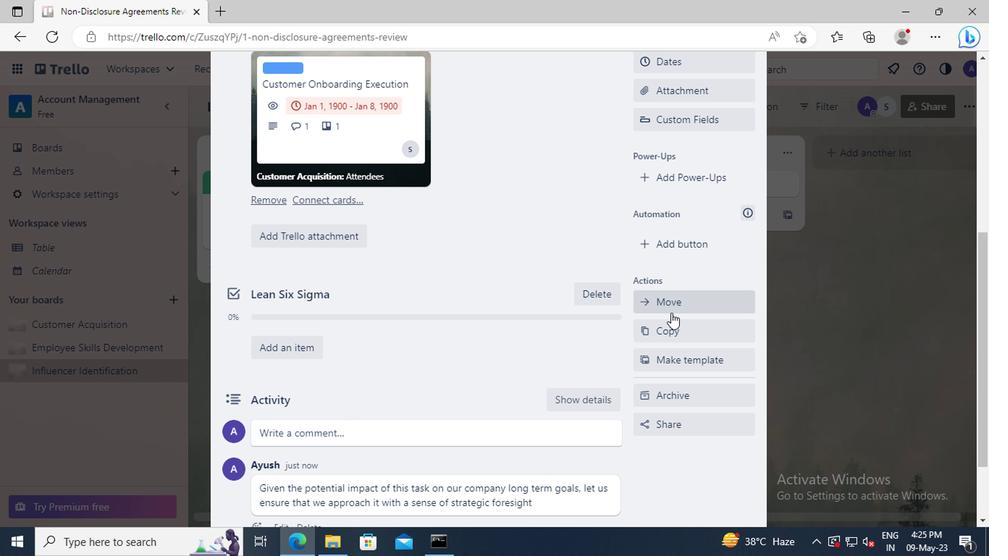
Action: Mouse moved to (691, 211)
Screenshot: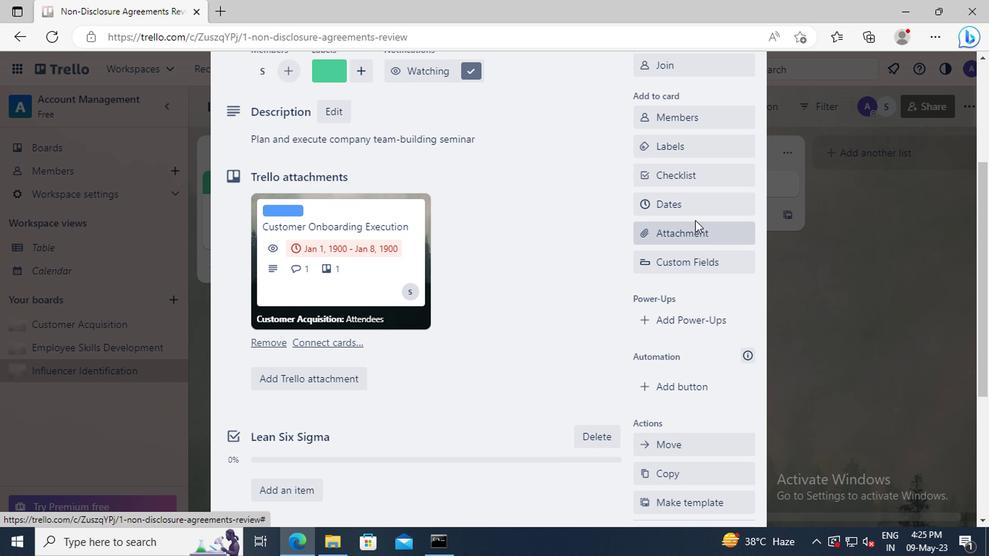 
Action: Mouse pressed left at (691, 211)
Screenshot: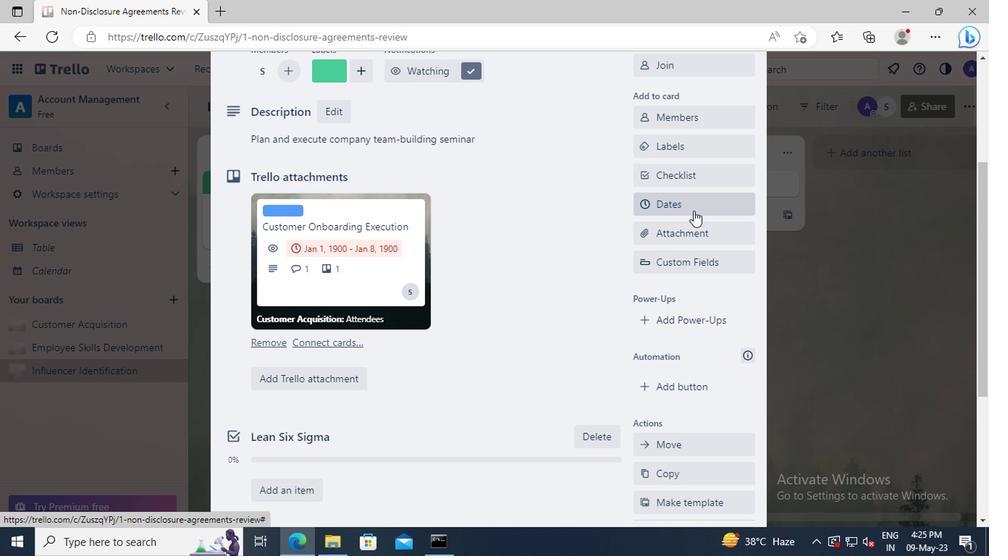 
Action: Mouse moved to (646, 374)
Screenshot: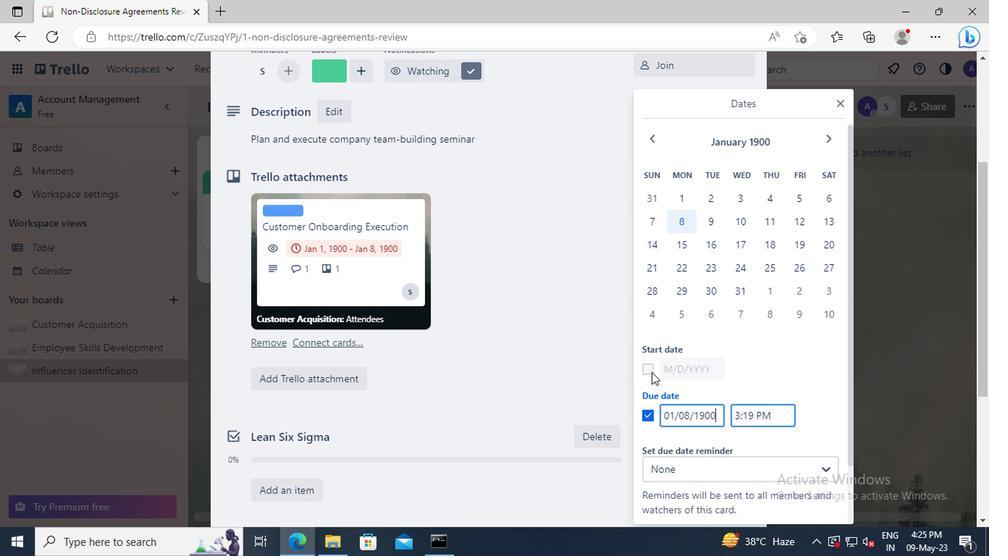 
Action: Mouse pressed left at (646, 374)
Screenshot: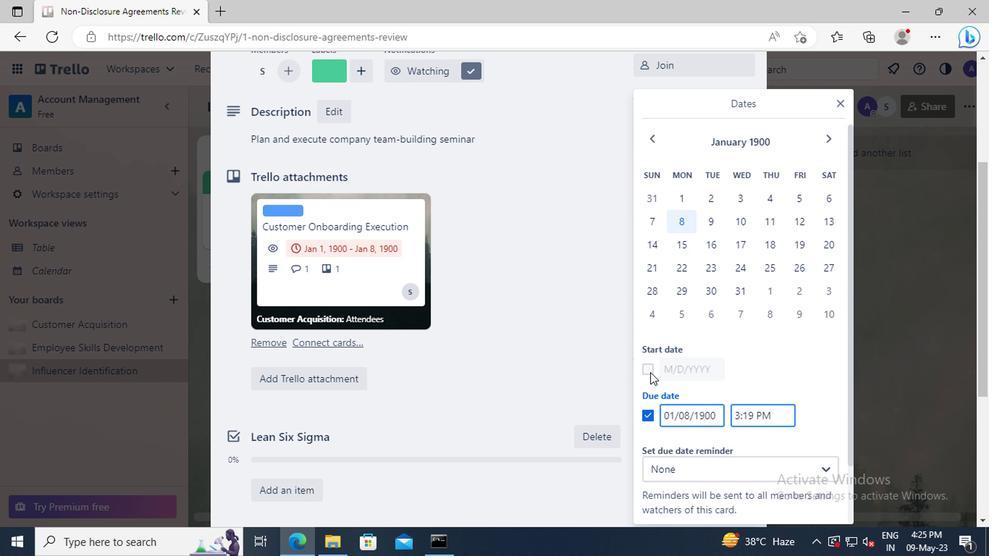 
Action: Mouse moved to (714, 370)
Screenshot: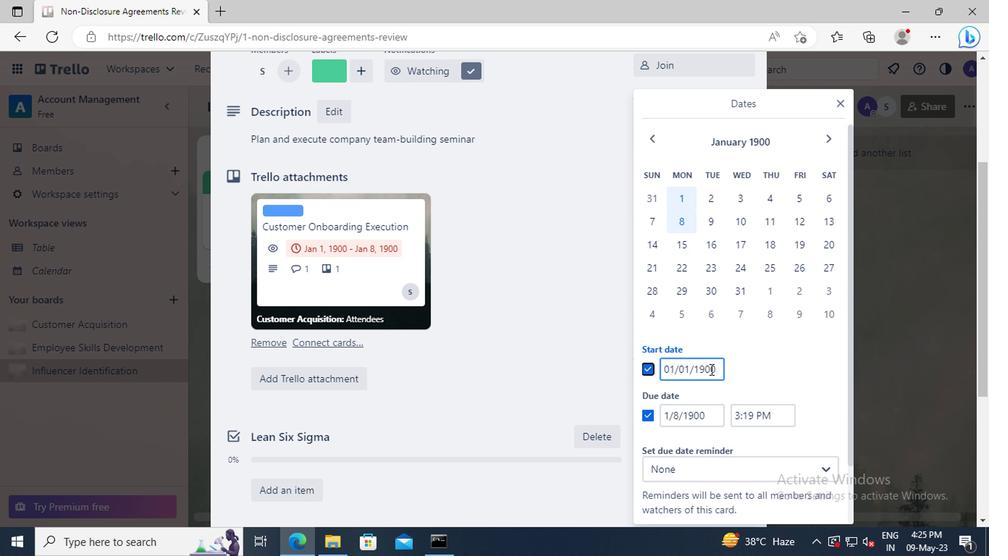 
Action: Mouse pressed left at (714, 370)
Screenshot: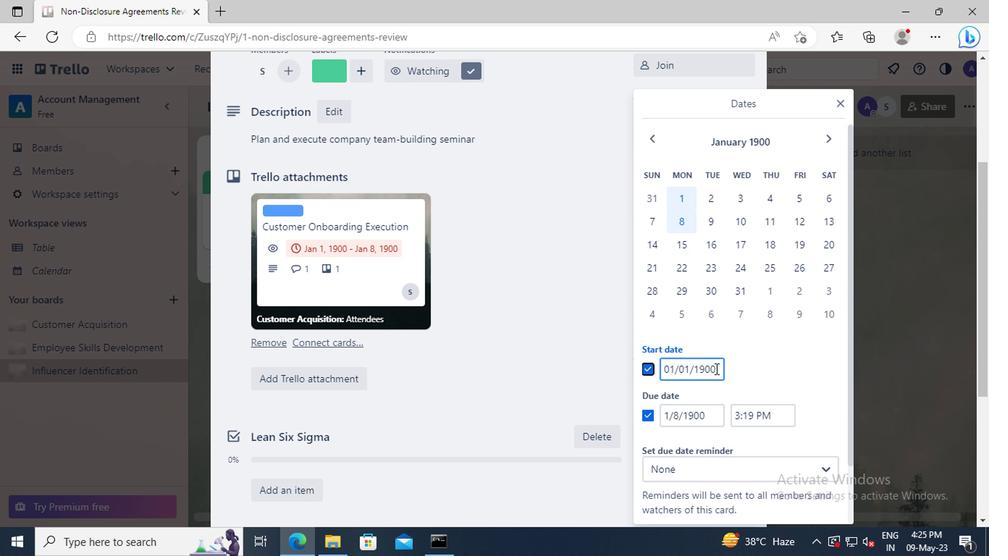 
Action: Key pressed <Key.left><Key.left><Key.left><Key.left><Key.left><Key.backspace>2
Screenshot: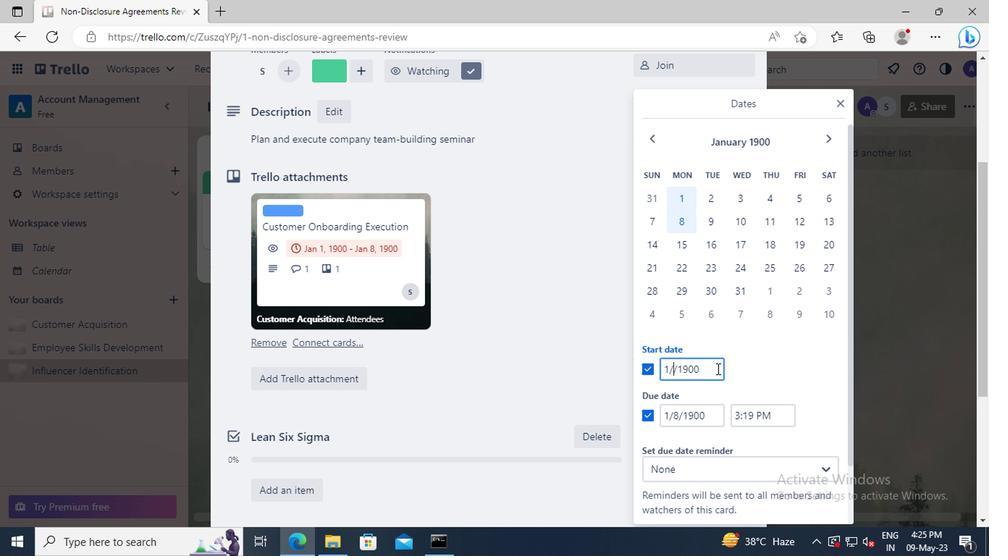 
Action: Mouse moved to (716, 420)
Screenshot: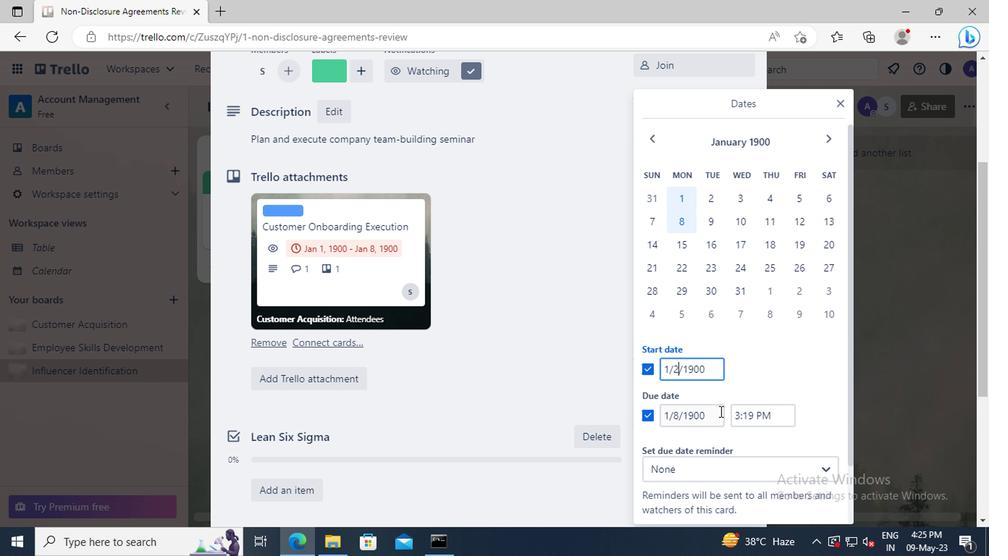 
Action: Mouse pressed left at (716, 420)
Screenshot: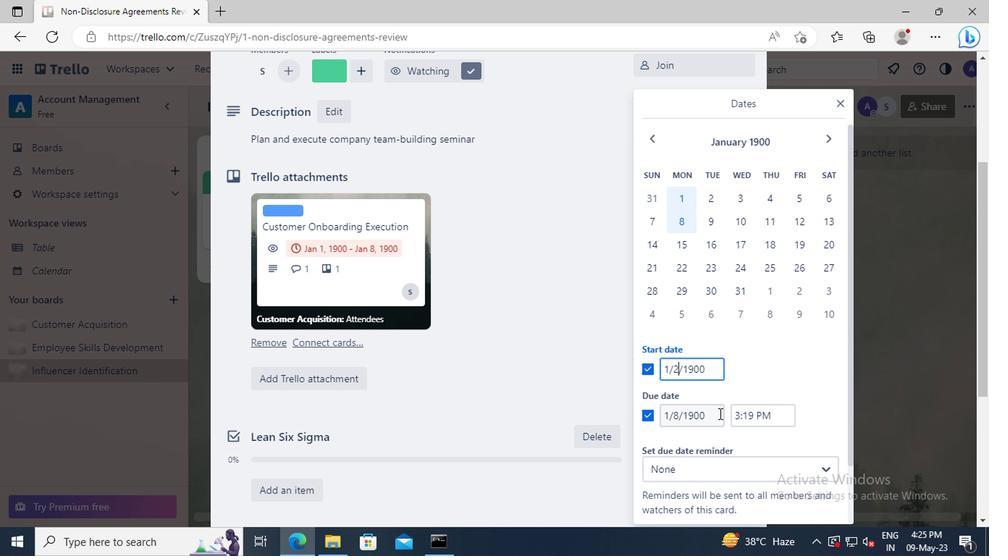 
Action: Key pressed <Key.left><Key.left><Key.left><Key.left><Key.left><Key.backspace>9
Screenshot: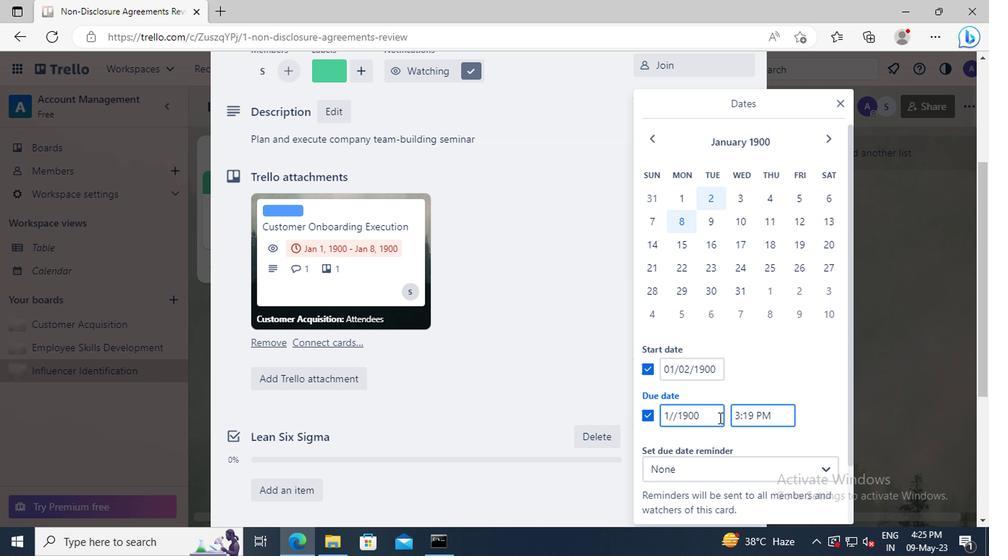 
Action: Mouse scrolled (716, 419) with delta (0, -1)
Screenshot: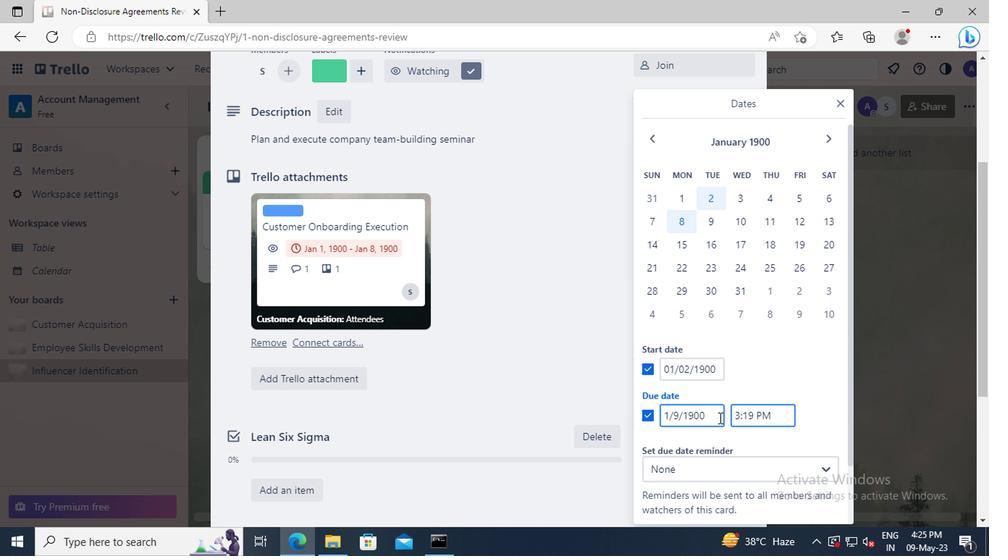 
Action: Mouse moved to (733, 475)
Screenshot: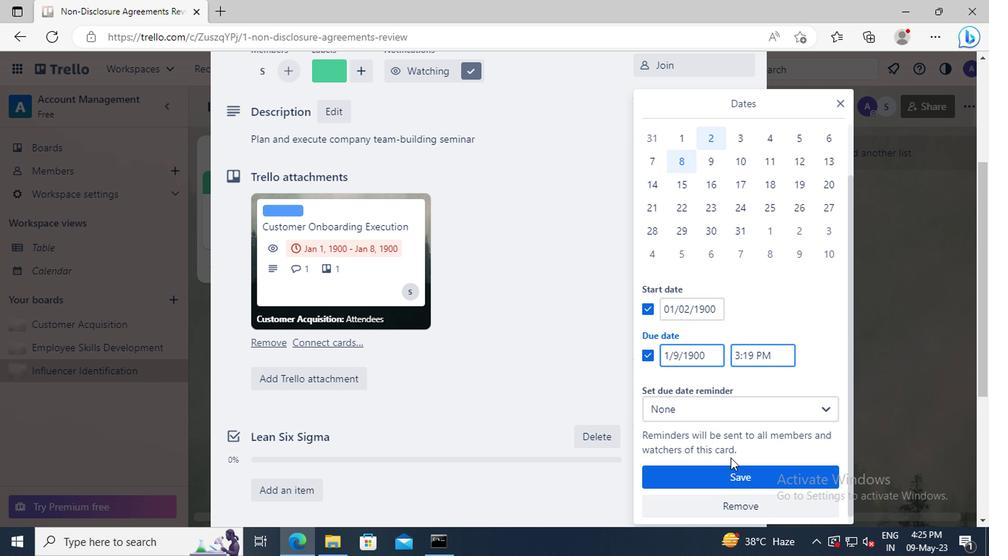 
Action: Mouse pressed left at (733, 475)
Screenshot: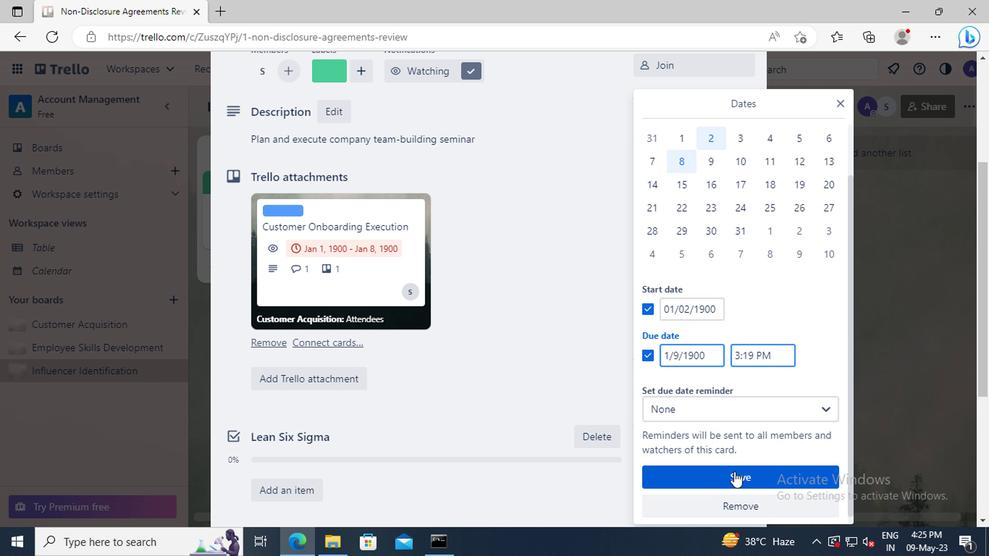 
